 Task: Find the shortest route from Kansas City to Harry S Truman National Historic Site.
Action: Mouse moved to (199, 66)
Screenshot: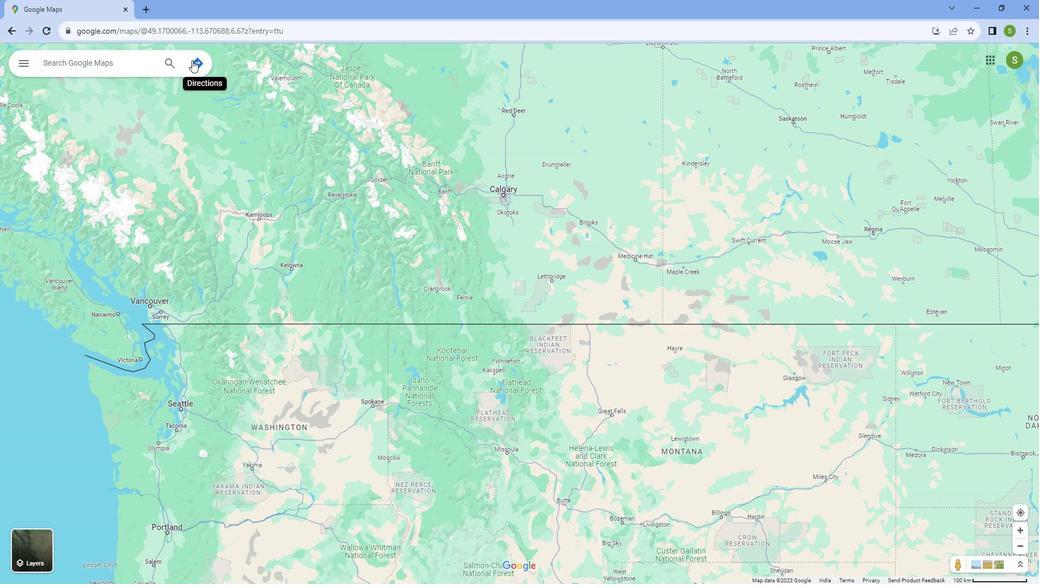 
Action: Mouse pressed left at (199, 66)
Screenshot: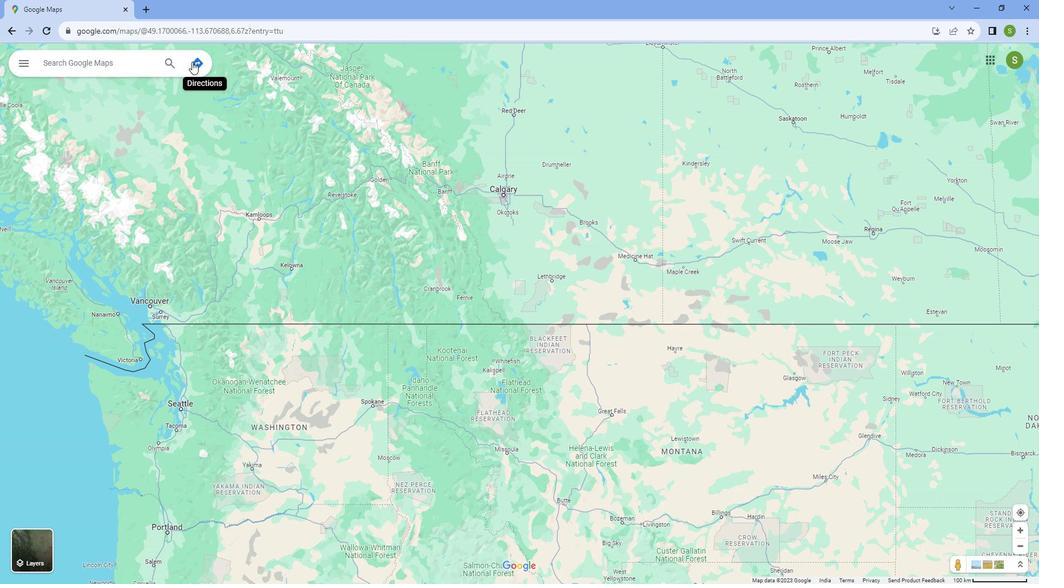 
Action: Mouse moved to (114, 96)
Screenshot: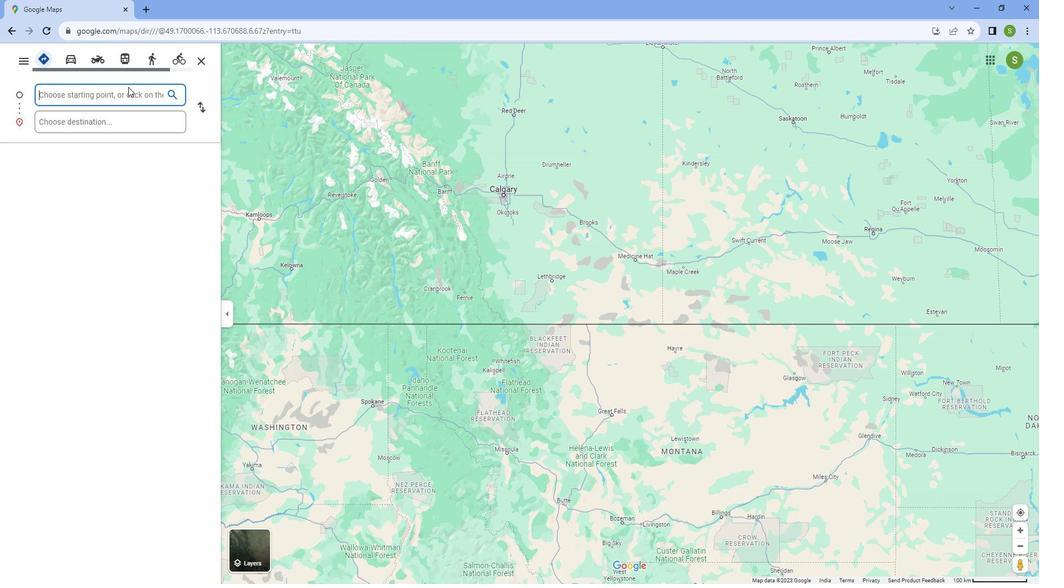 
Action: Key pressed <Key.caps_lock>K<Key.caps_lock>ansas<Key.space><Key.caps_lock>C<Key.caps_lock>ity<Key.space>
Screenshot: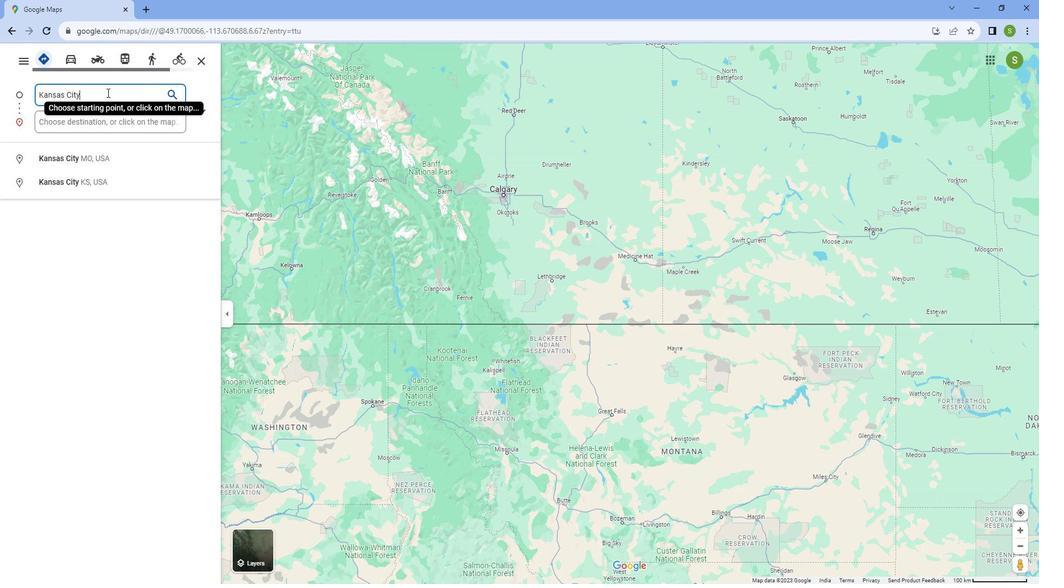 
Action: Mouse moved to (100, 163)
Screenshot: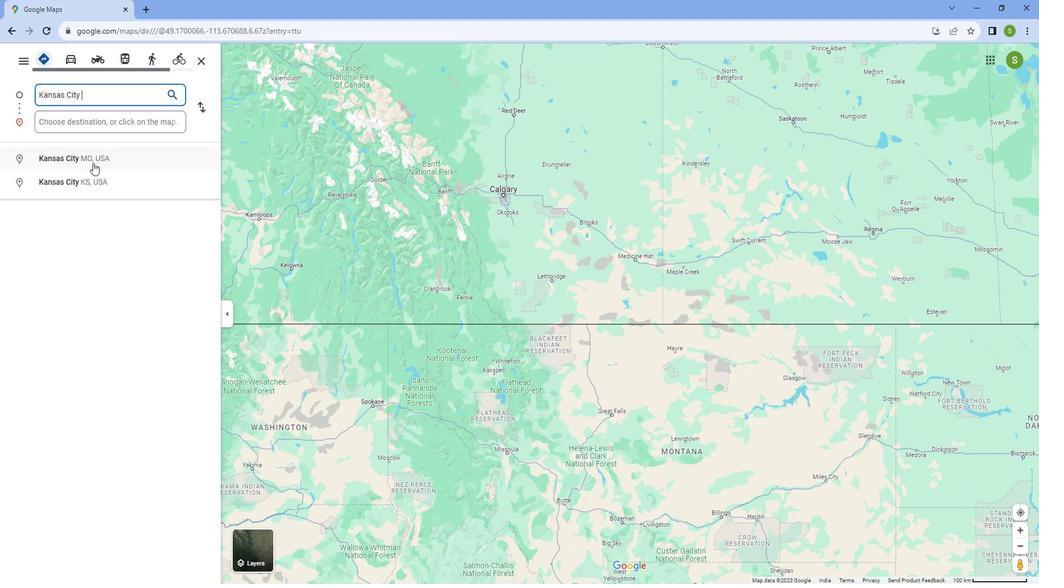 
Action: Mouse pressed left at (100, 163)
Screenshot: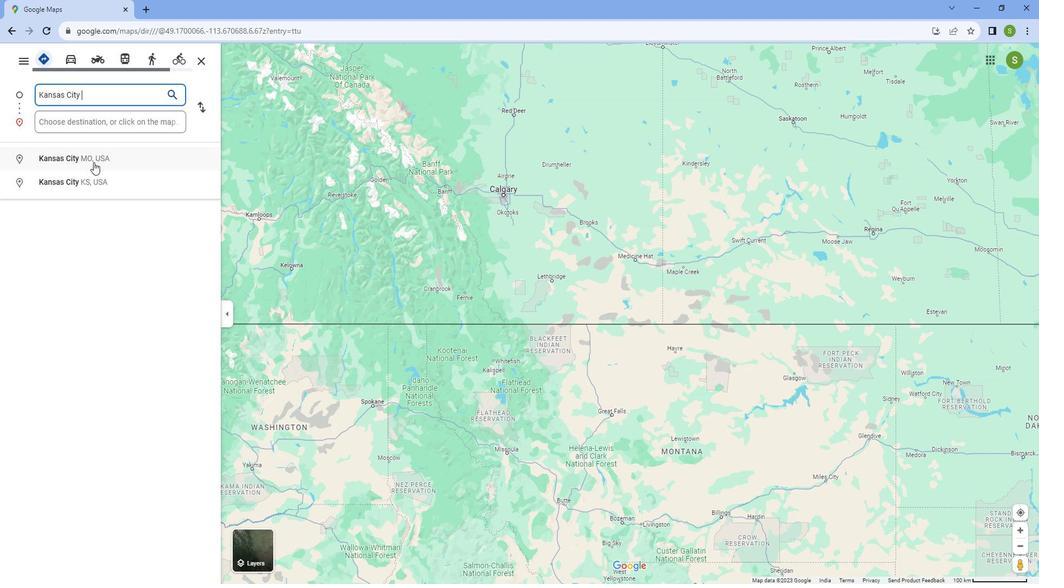 
Action: Mouse moved to (87, 123)
Screenshot: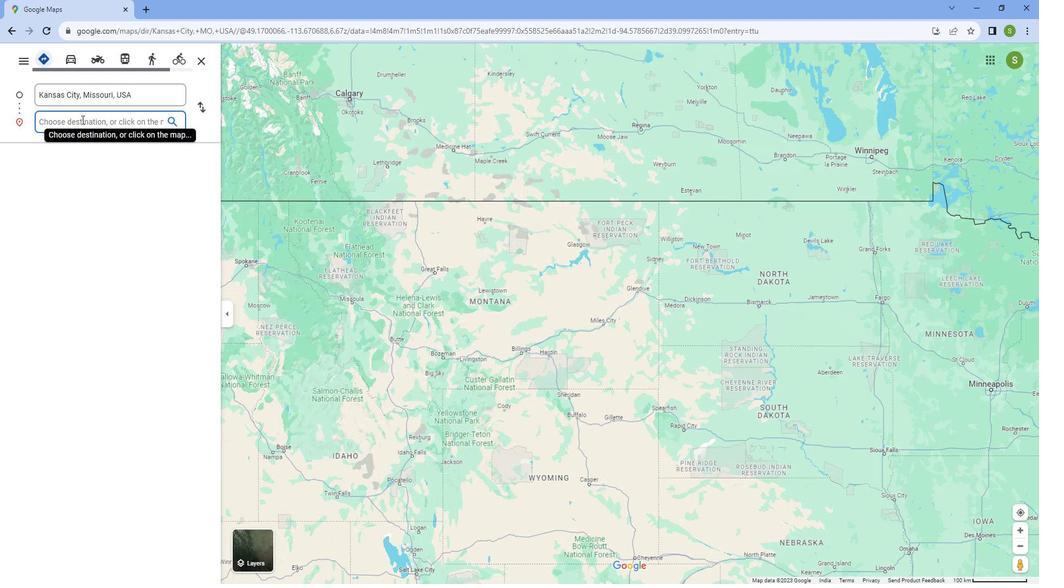 
Action: Mouse pressed left at (87, 123)
Screenshot: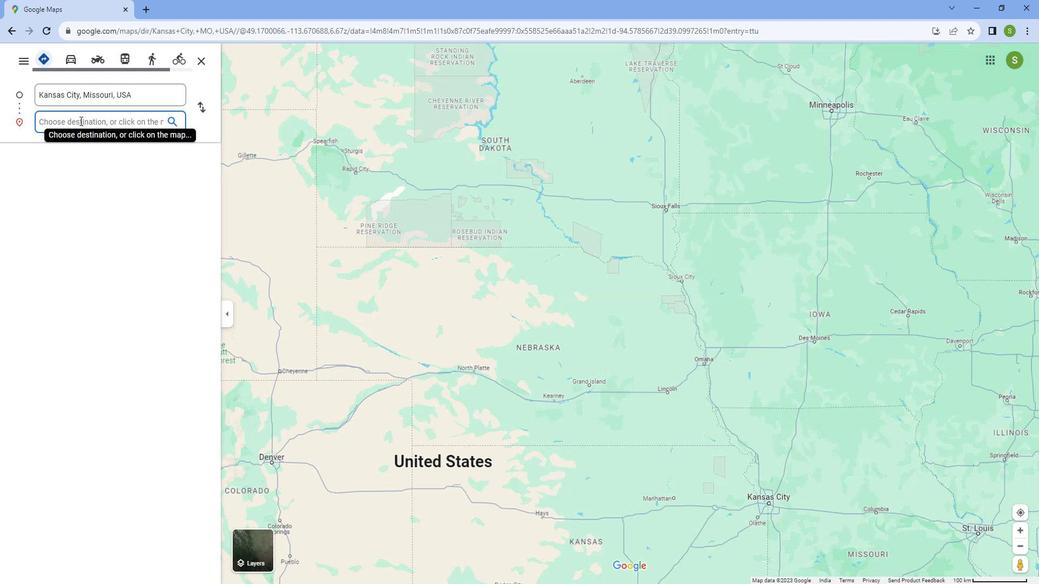 
Action: Key pressed <Key.caps_lock>H<Key.caps_lock>arry<Key.space><Key.caps_lock>S<Key.space><Key.caps_lock>t<Key.caps_lock>RUMAN<Key.space><Key.caps_lock>n<Key.caps_lock>ATIONAL<Key.space><Key.space><Key.caps_lock>h<Key.caps_lock>ISTORIC<Key.space><Key.caps_lock>s<Key.caps_lock>ITE
Screenshot: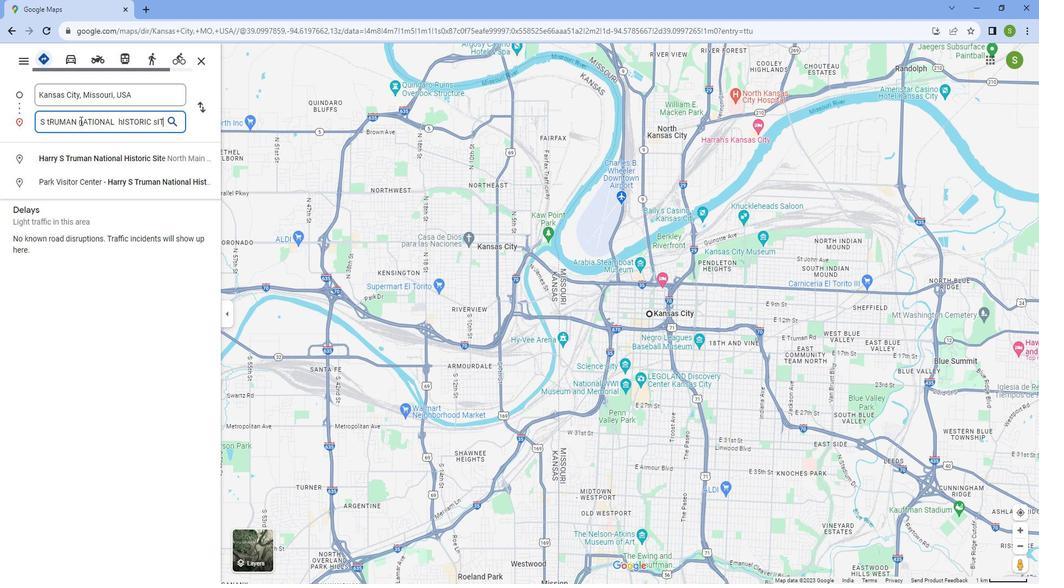 
Action: Mouse moved to (92, 163)
Screenshot: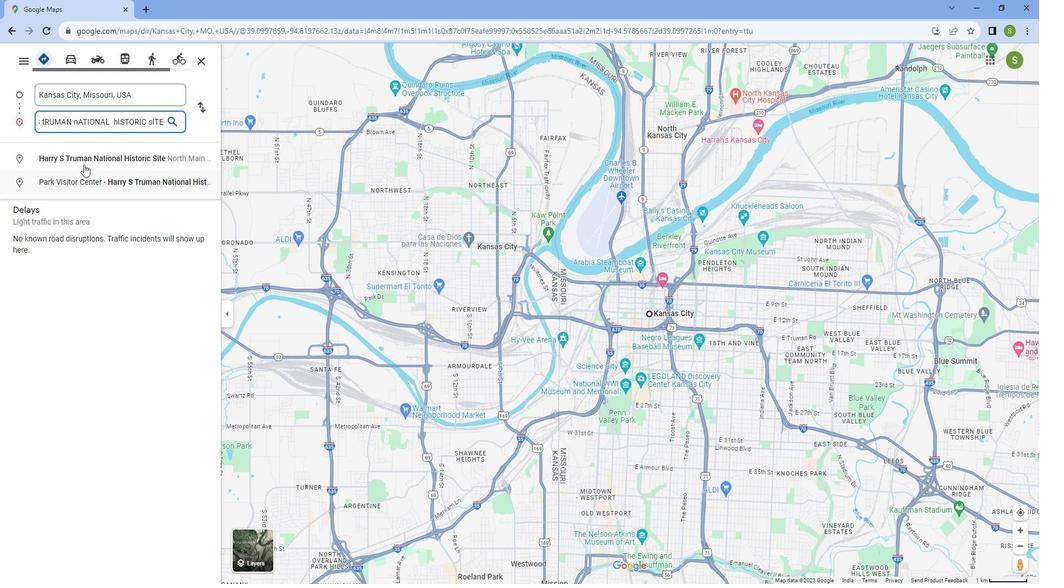 
Action: Mouse pressed left at (92, 163)
Screenshot: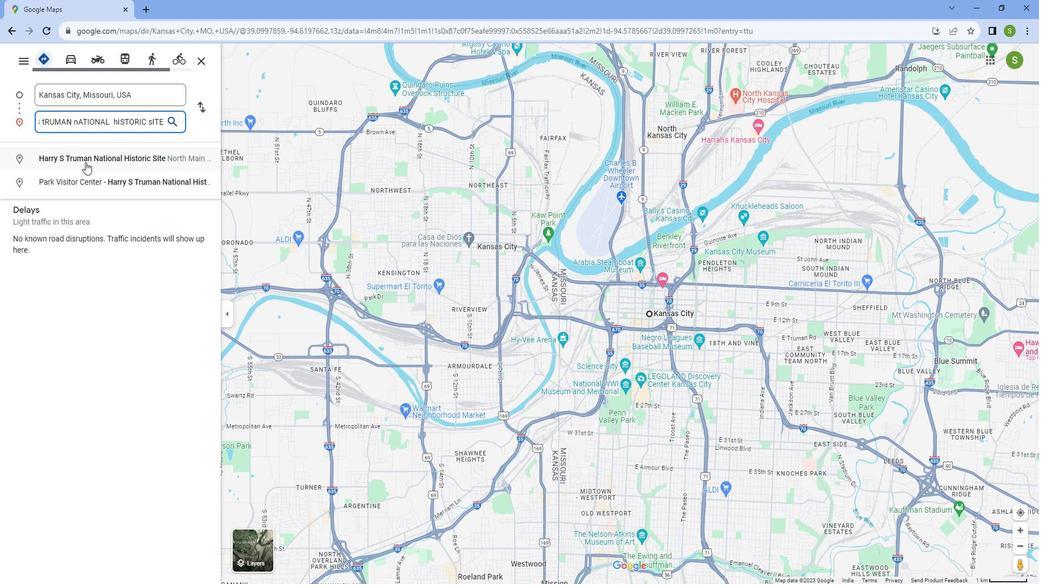 
Action: Mouse moved to (888, 194)
Screenshot: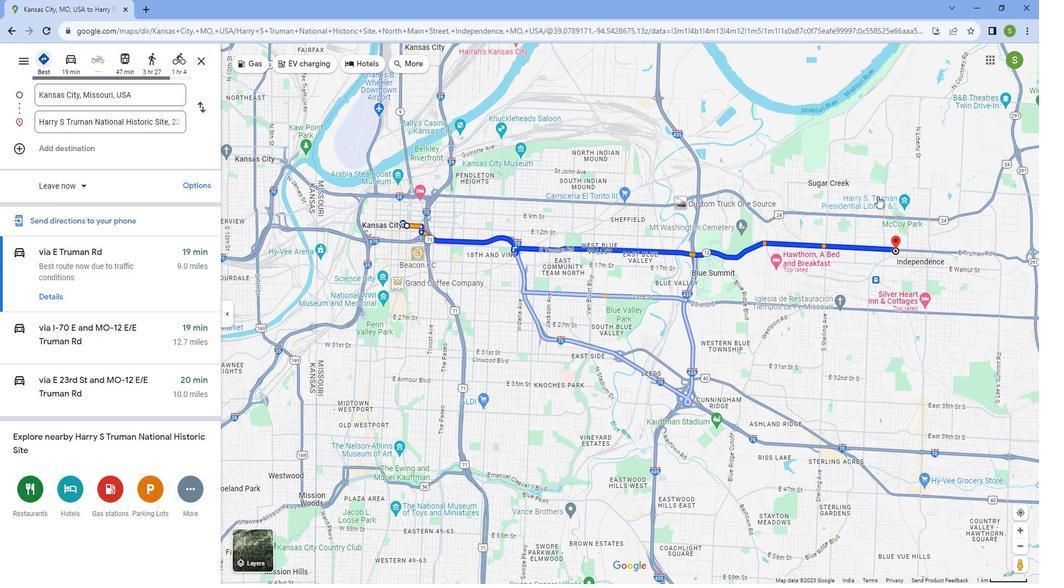 
Action: Mouse scrolled (888, 194) with delta (0, 0)
Screenshot: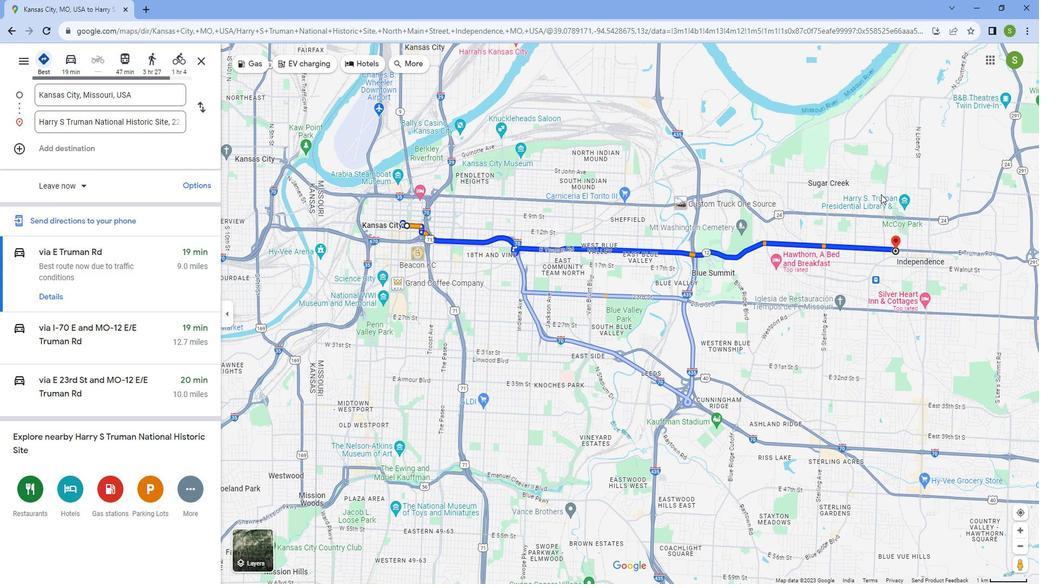 
Action: Mouse scrolled (888, 194) with delta (0, 0)
Screenshot: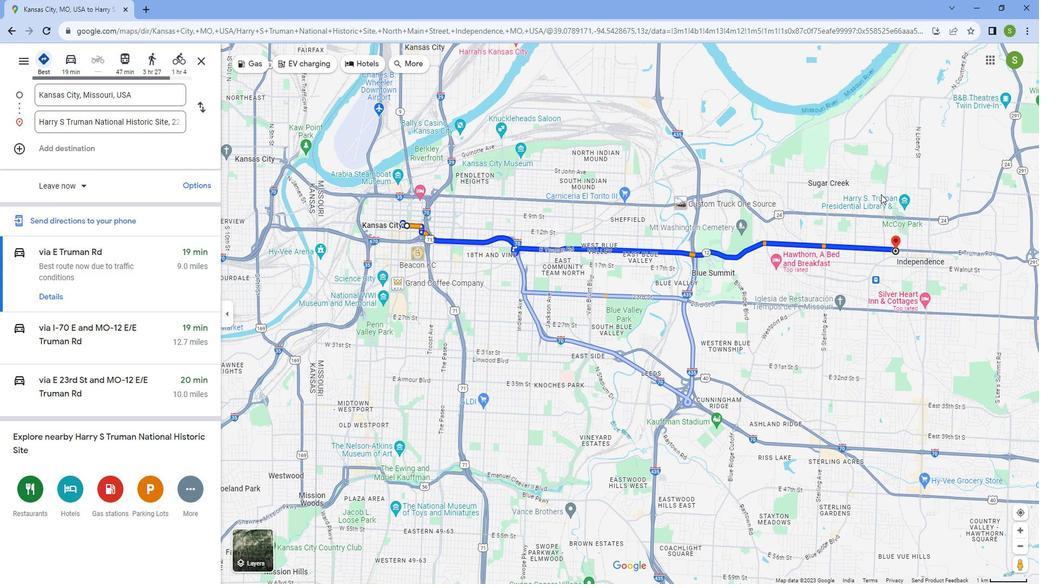 
Action: Mouse scrolled (888, 194) with delta (0, 0)
Screenshot: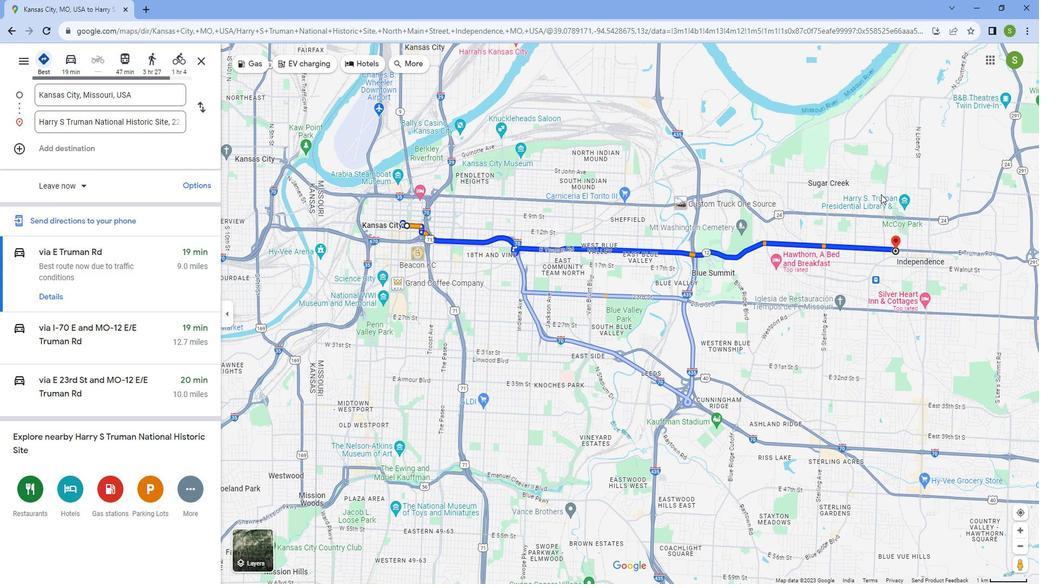 
Action: Mouse scrolled (888, 194) with delta (0, 0)
Screenshot: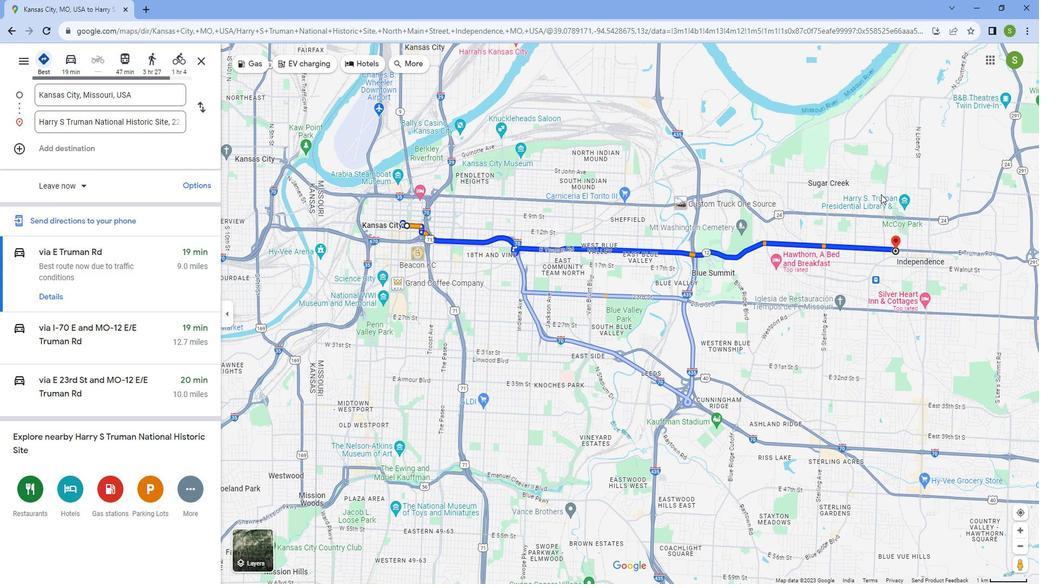 
Action: Mouse scrolled (888, 194) with delta (0, 0)
Screenshot: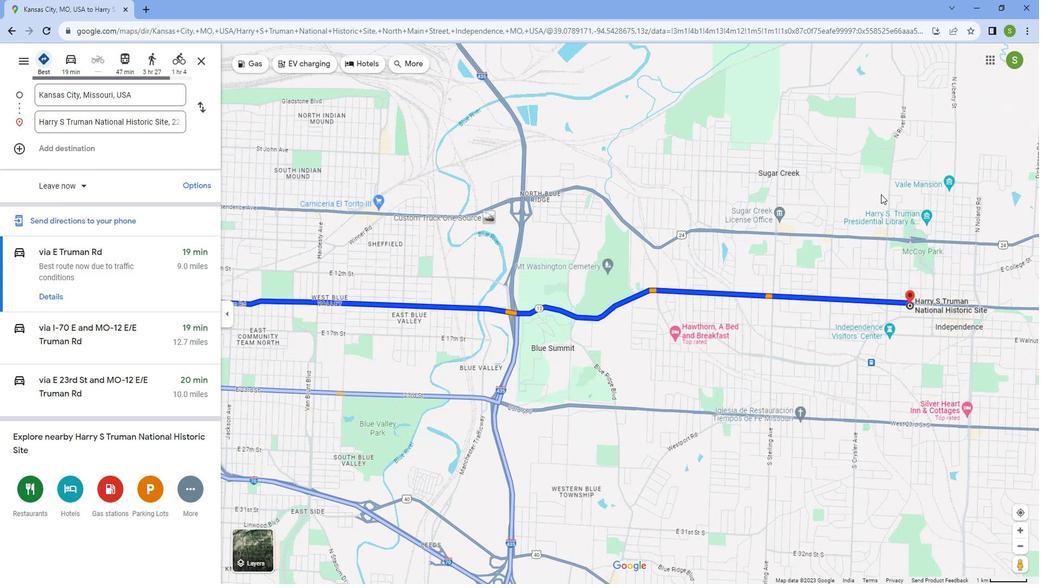 
Action: Mouse scrolled (888, 194) with delta (0, 0)
Screenshot: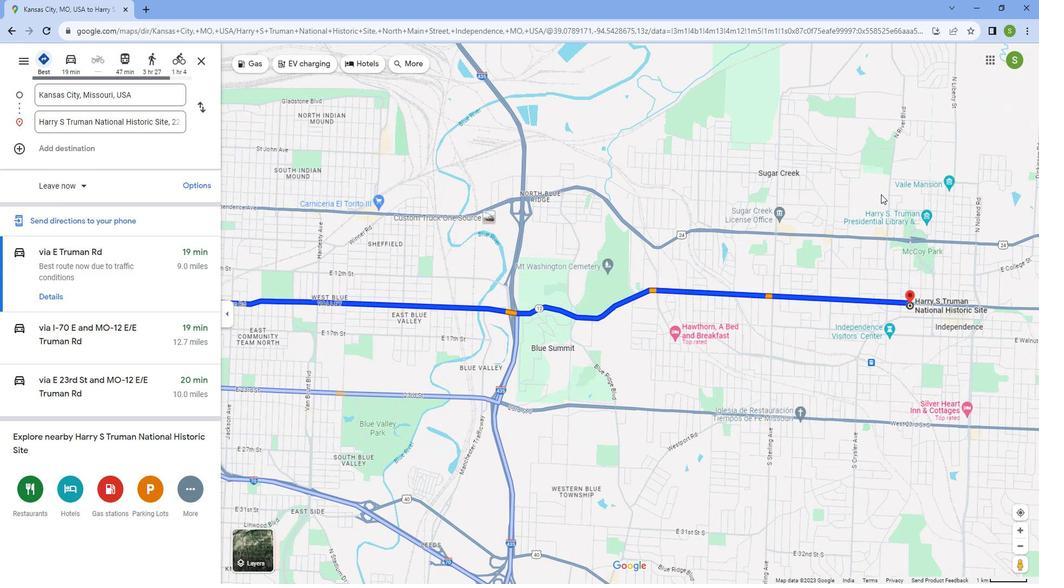 
Action: Mouse scrolled (888, 194) with delta (0, 0)
Screenshot: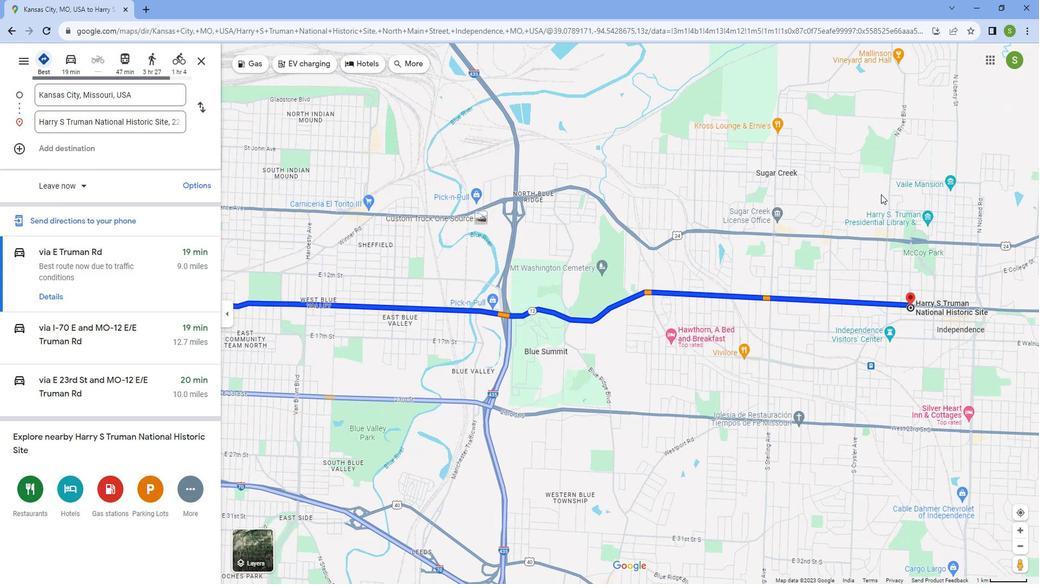 
Action: Mouse scrolled (888, 194) with delta (0, 0)
Screenshot: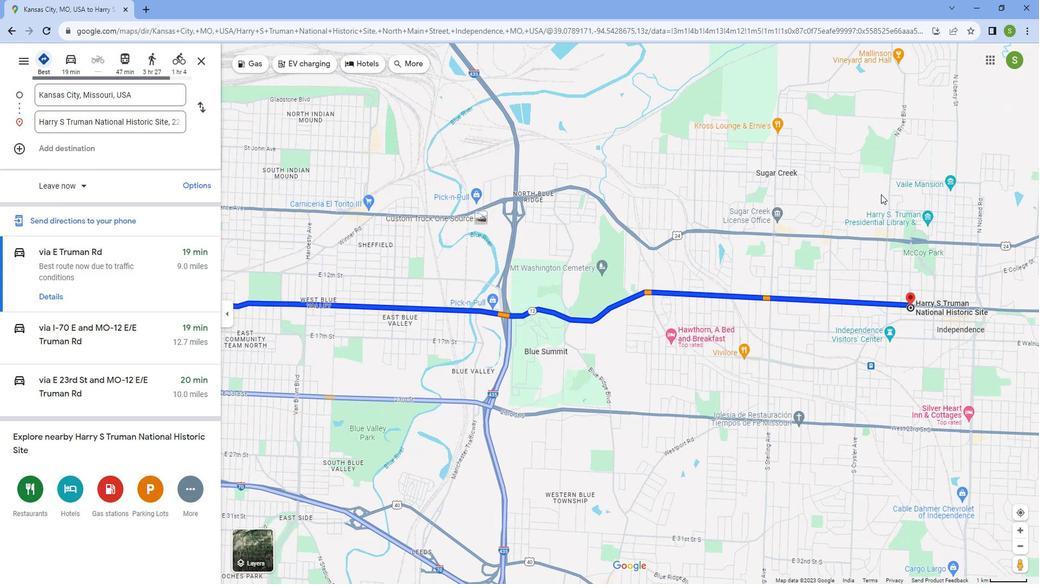 
Action: Mouse scrolled (888, 194) with delta (0, 0)
Screenshot: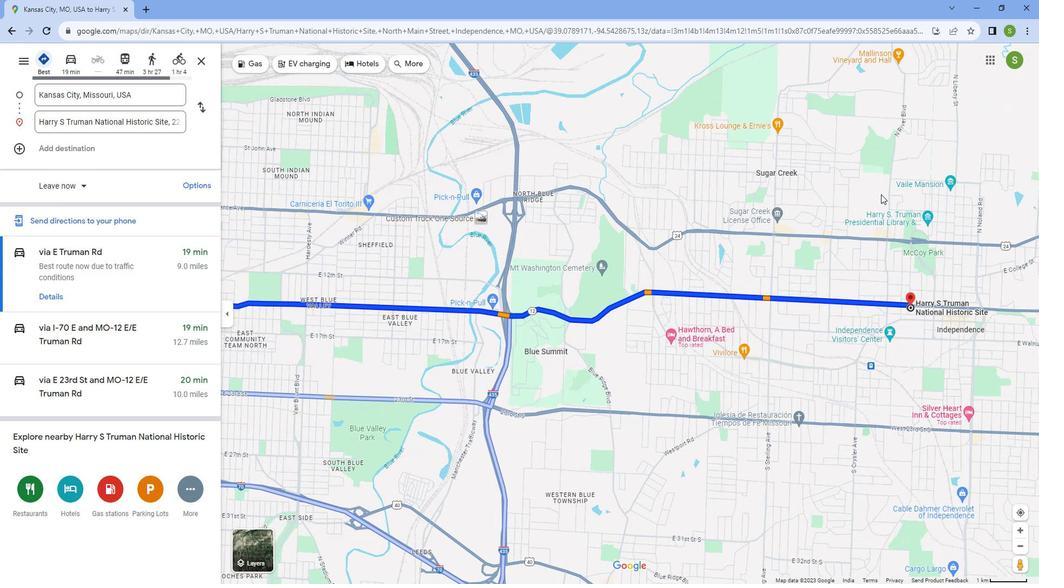 
Action: Mouse scrolled (888, 193) with delta (0, 0)
Screenshot: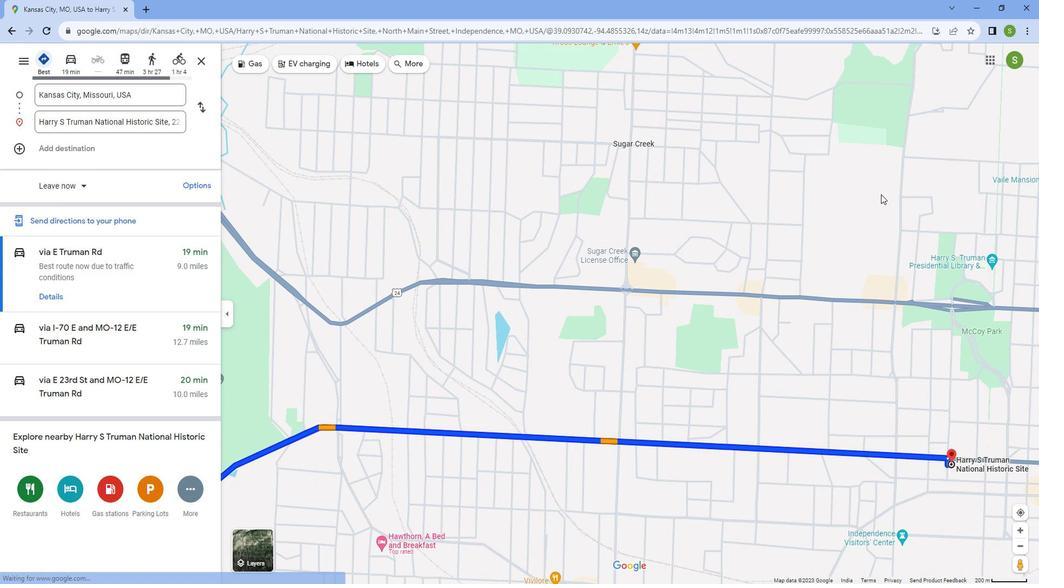 
Action: Mouse scrolled (888, 193) with delta (0, 0)
Screenshot: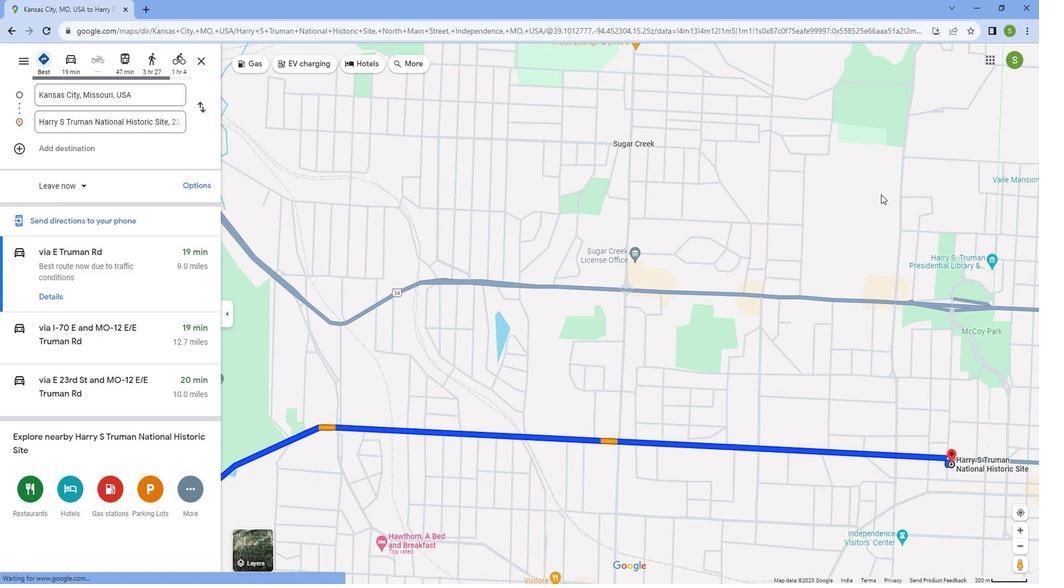 
Action: Mouse scrolled (888, 193) with delta (0, -1)
Screenshot: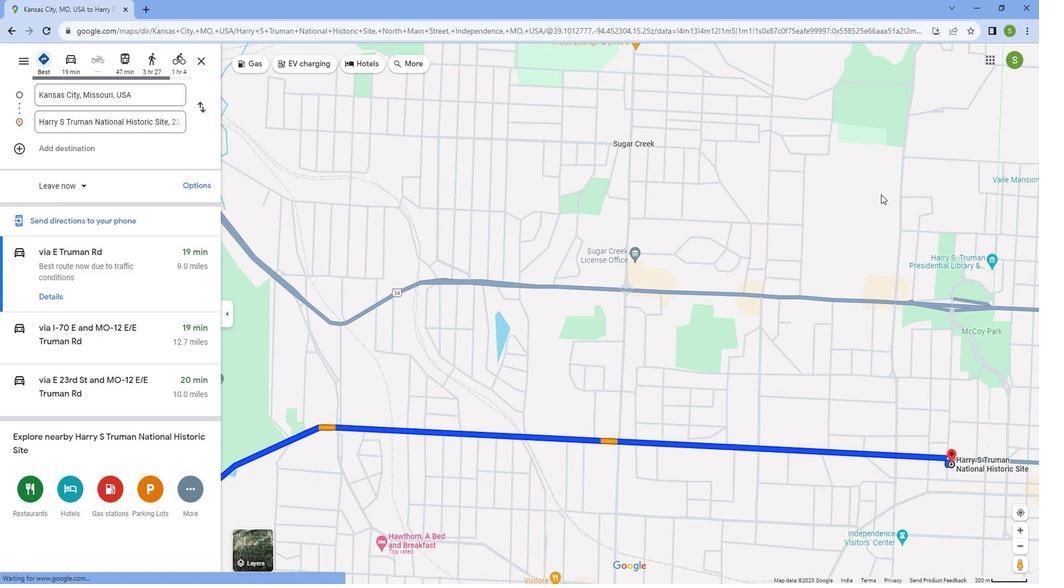 
Action: Mouse scrolled (888, 193) with delta (0, 0)
Screenshot: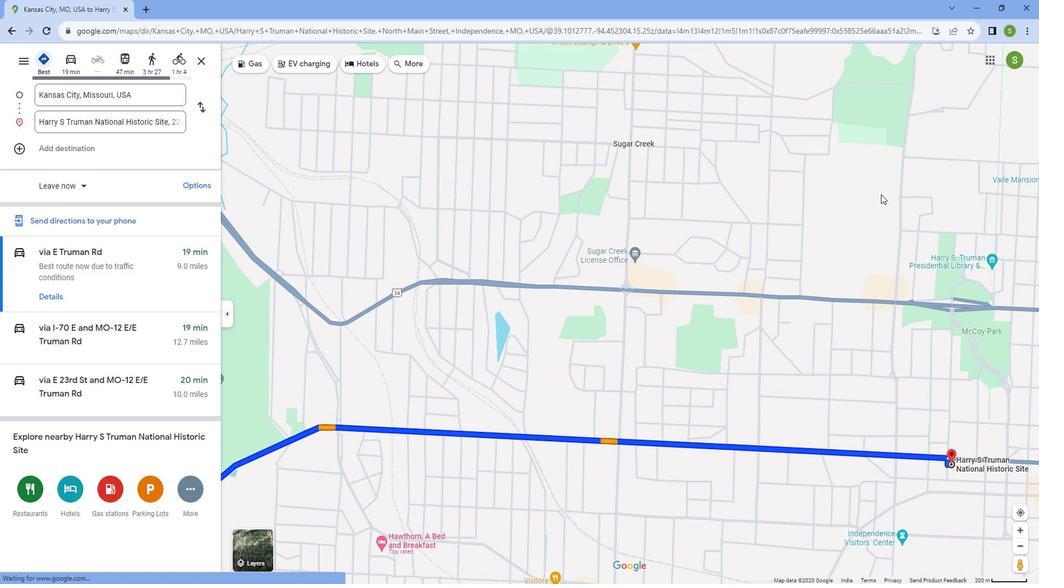 
Action: Mouse scrolled (888, 193) with delta (0, 0)
Screenshot: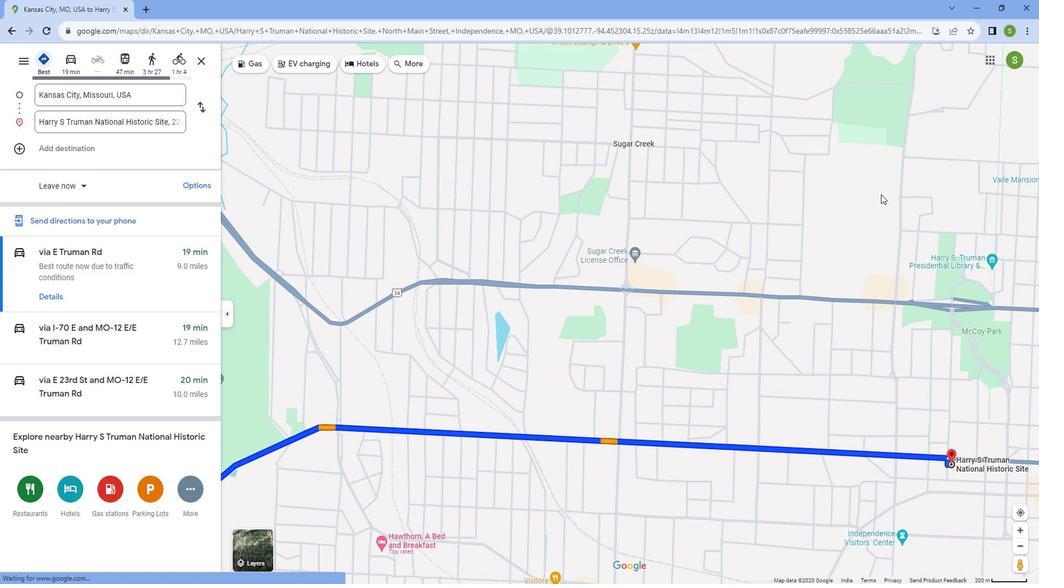 
Action: Mouse scrolled (888, 193) with delta (0, 0)
Screenshot: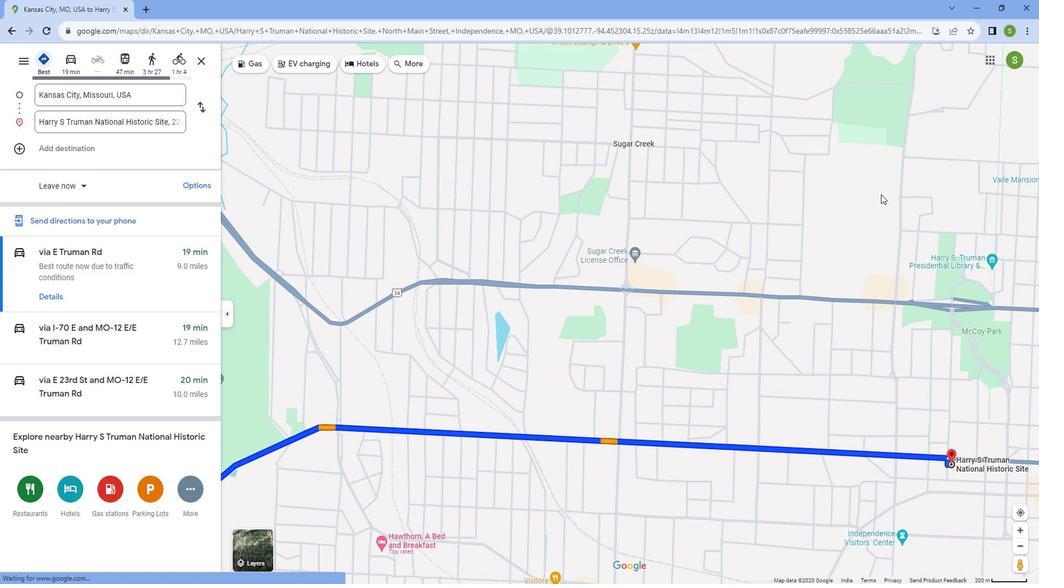 
Action: Mouse scrolled (888, 193) with delta (0, 0)
Screenshot: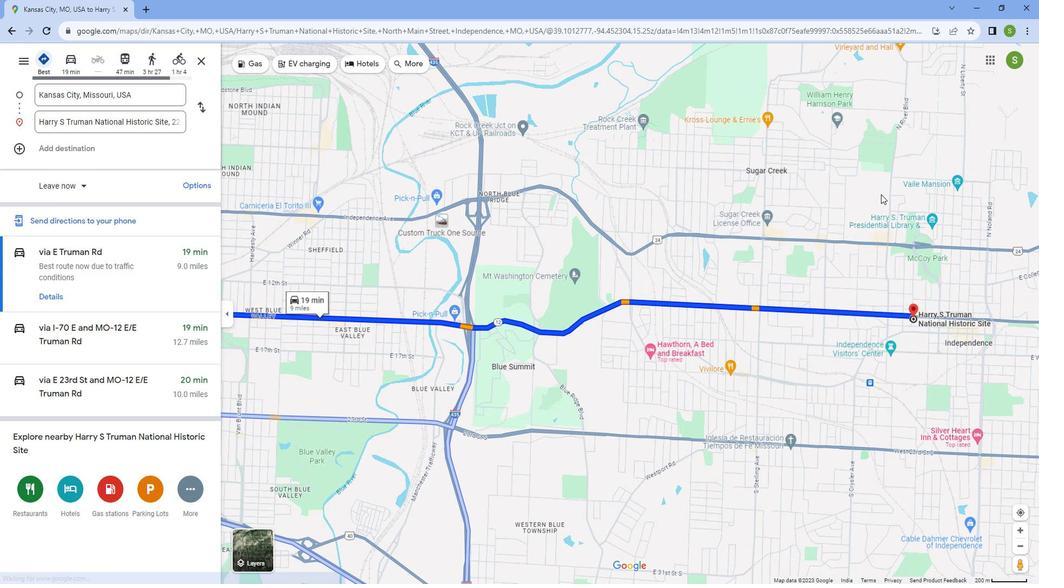
Action: Mouse scrolled (888, 193) with delta (0, 0)
Screenshot: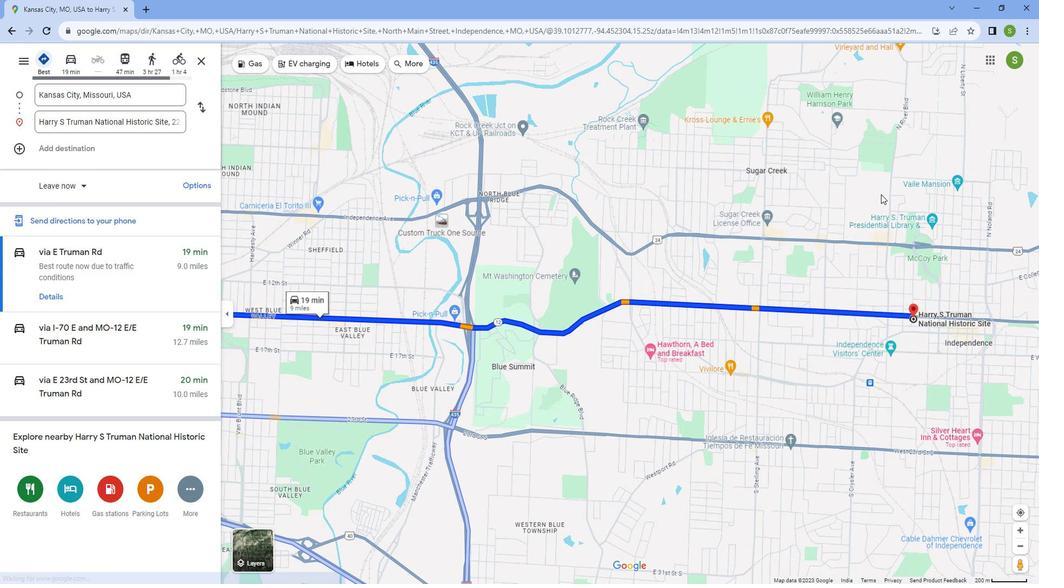 
Action: Mouse scrolled (888, 193) with delta (0, 0)
Screenshot: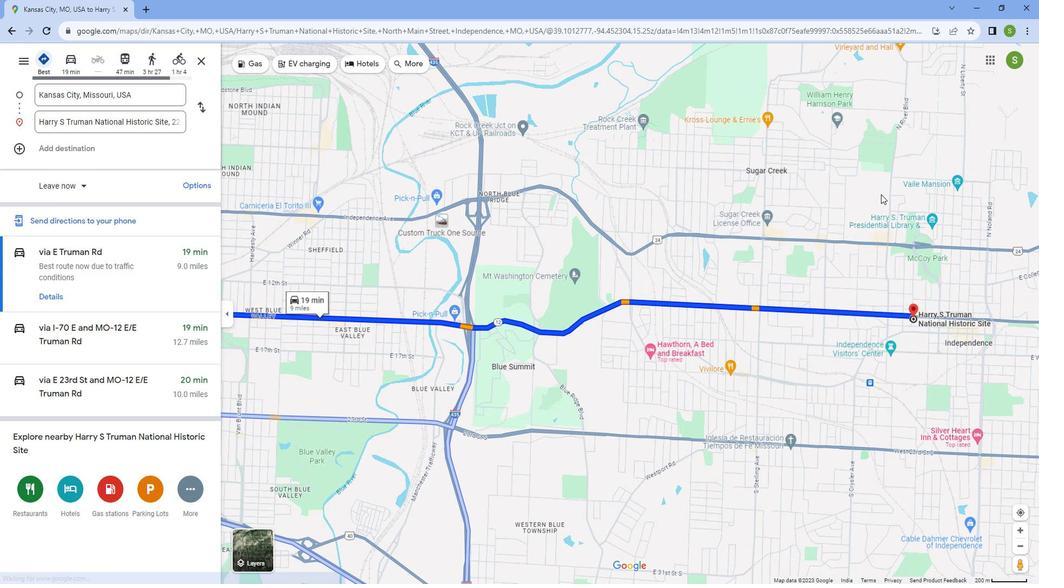 
Action: Mouse scrolled (888, 193) with delta (0, 0)
Screenshot: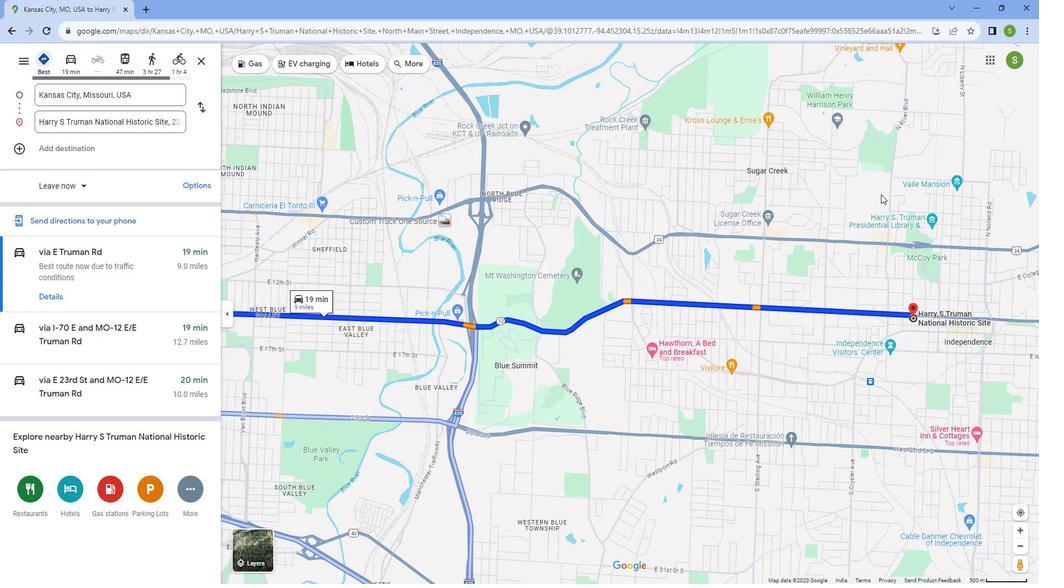 
Action: Mouse scrolled (888, 193) with delta (0, 0)
Screenshot: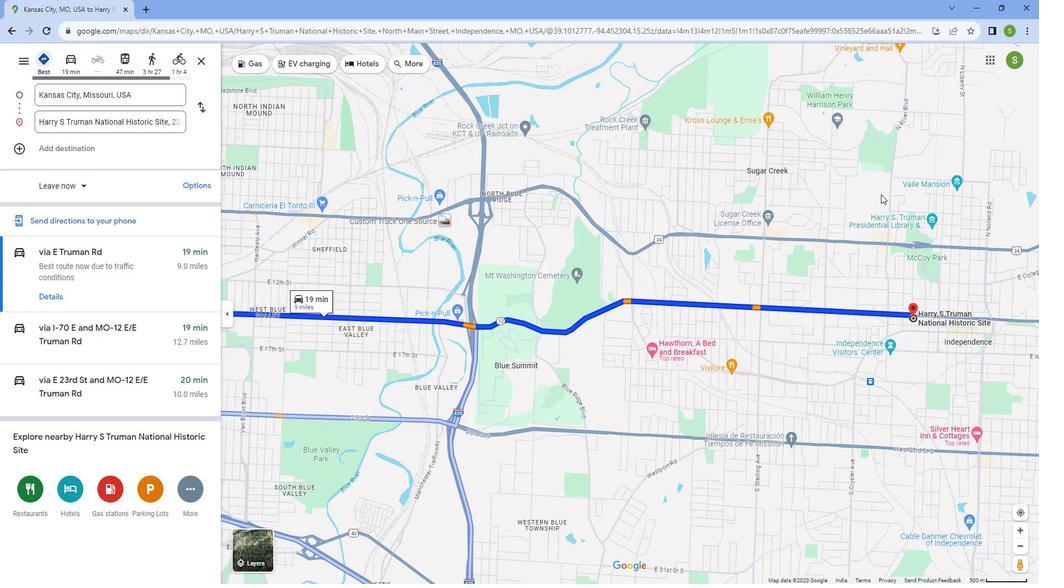 
Action: Mouse scrolled (888, 193) with delta (0, 0)
Screenshot: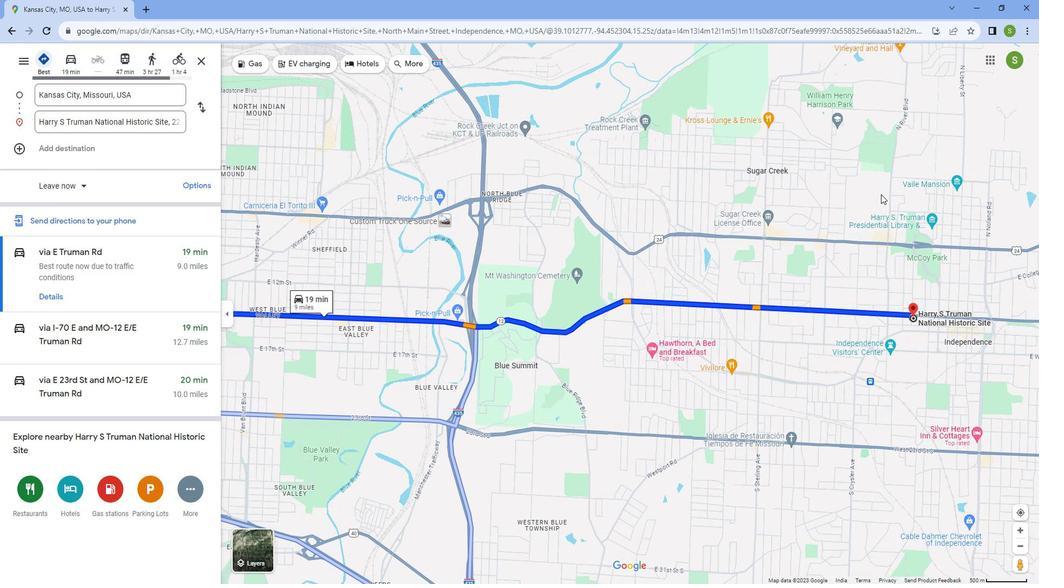 
Action: Mouse moved to (522, 194)
Screenshot: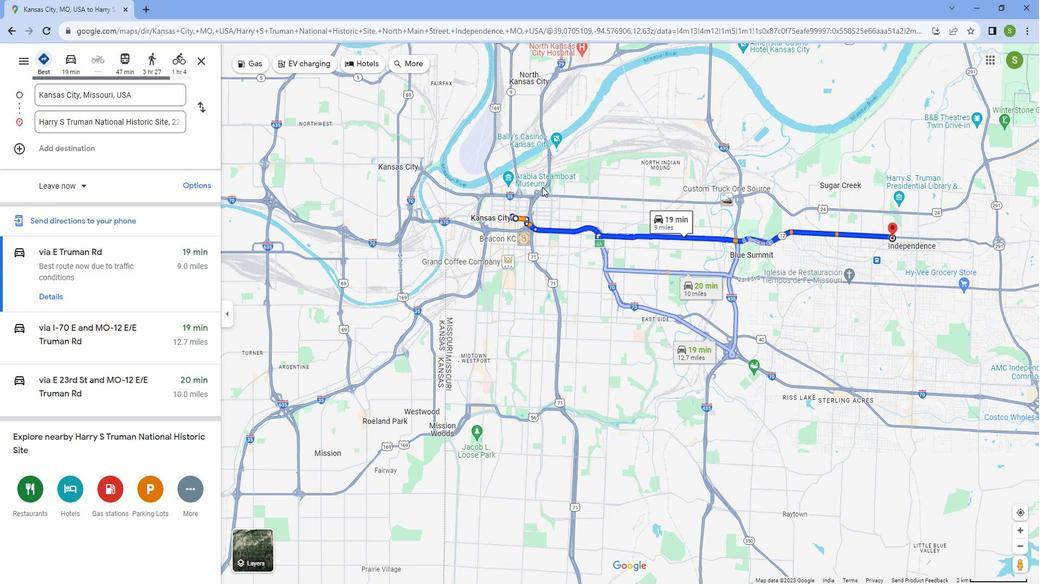 
Action: Mouse scrolled (522, 194) with delta (0, 0)
Screenshot: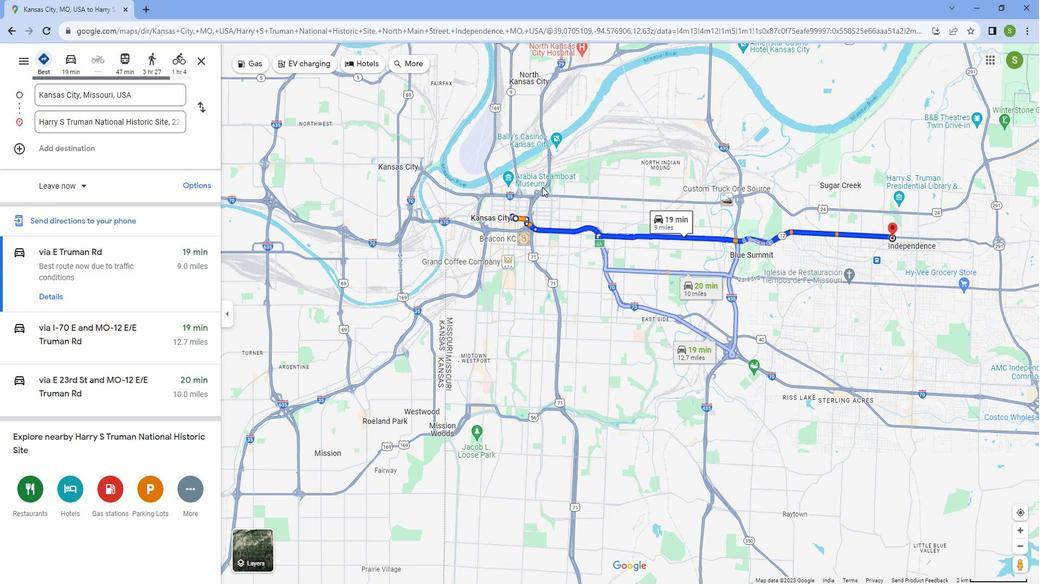 
Action: Mouse moved to (519, 195)
Screenshot: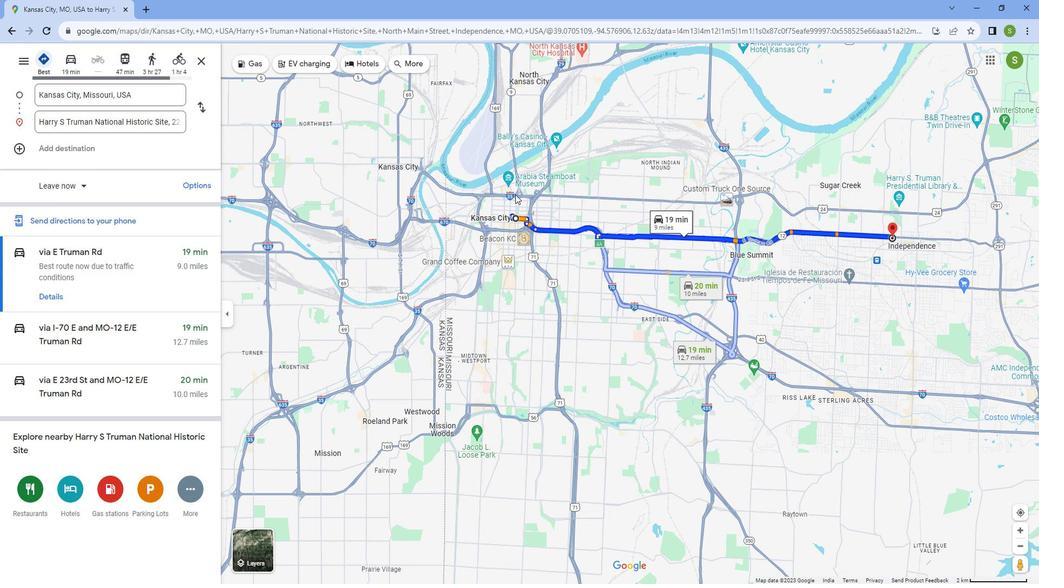 
Action: Mouse scrolled (519, 195) with delta (0, 0)
Screenshot: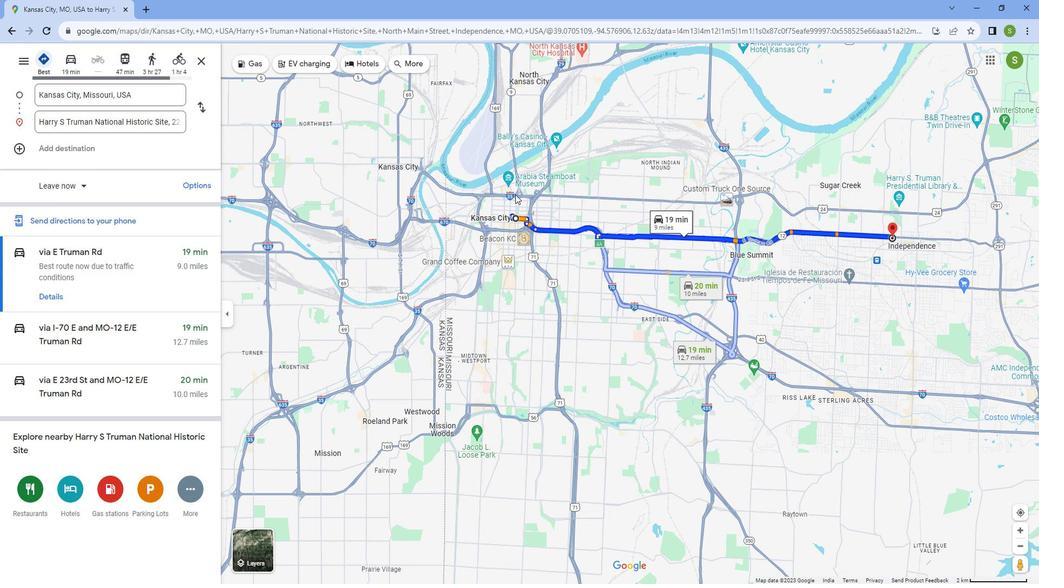 
Action: Mouse scrolled (519, 195) with delta (0, 0)
Screenshot: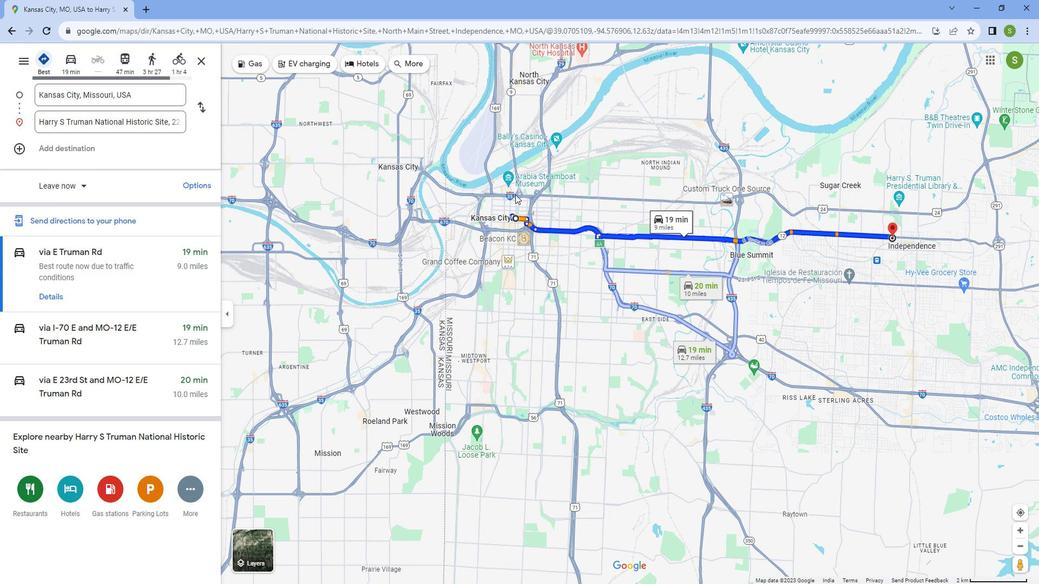 
Action: Mouse scrolled (519, 195) with delta (0, 0)
Screenshot: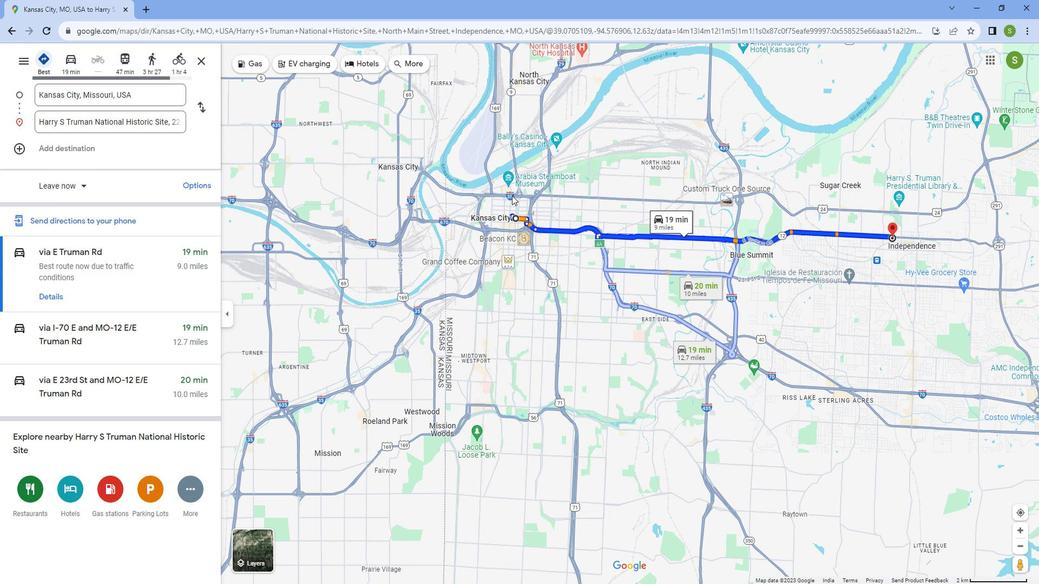 
Action: Mouse moved to (519, 195)
Screenshot: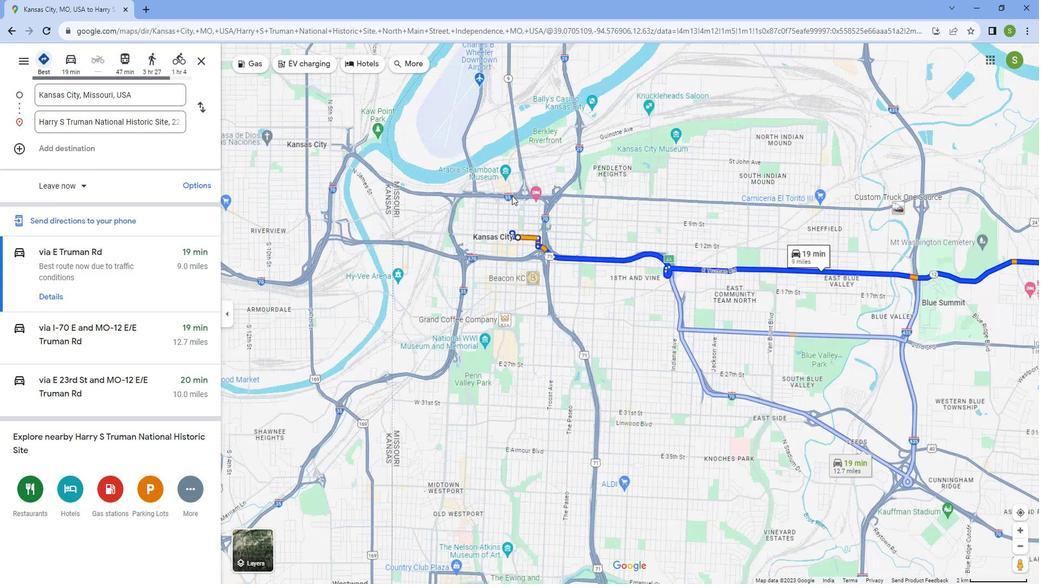 
Action: Mouse scrolled (519, 195) with delta (0, 0)
Screenshot: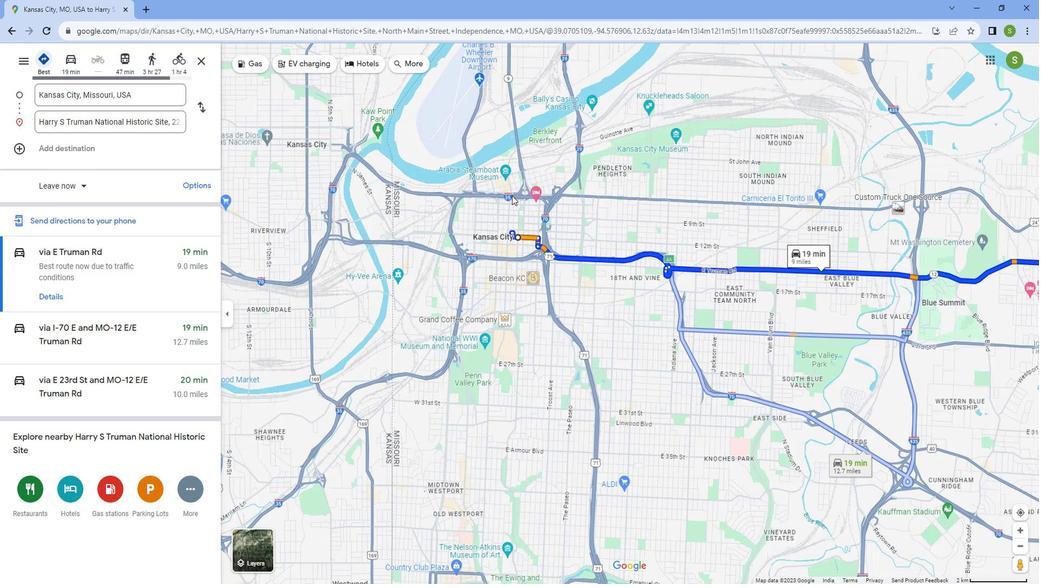 
Action: Mouse scrolled (519, 195) with delta (0, 0)
Screenshot: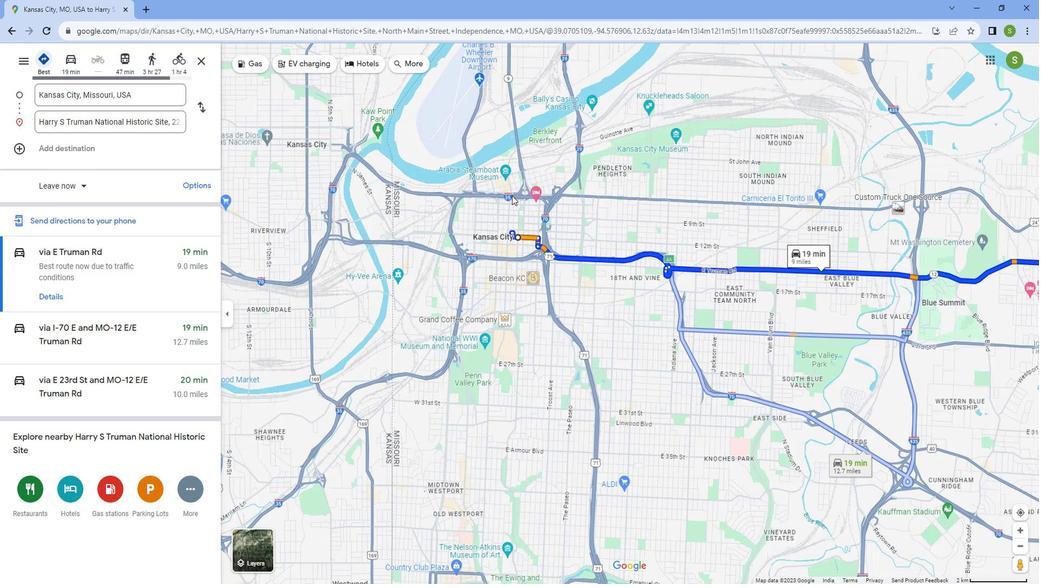 
Action: Mouse scrolled (519, 195) with delta (0, 0)
Screenshot: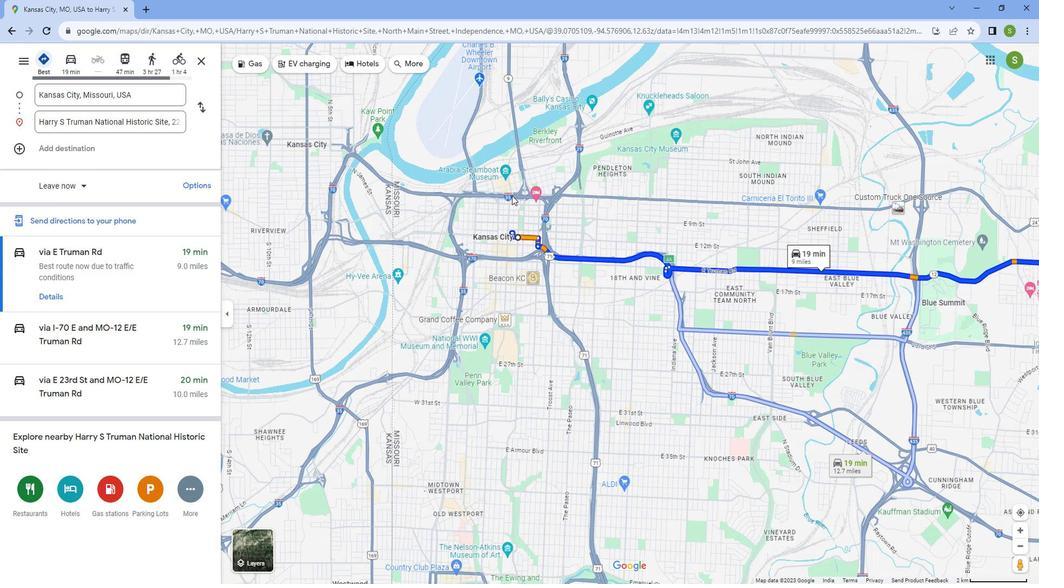 
Action: Mouse scrolled (519, 195) with delta (0, 0)
Screenshot: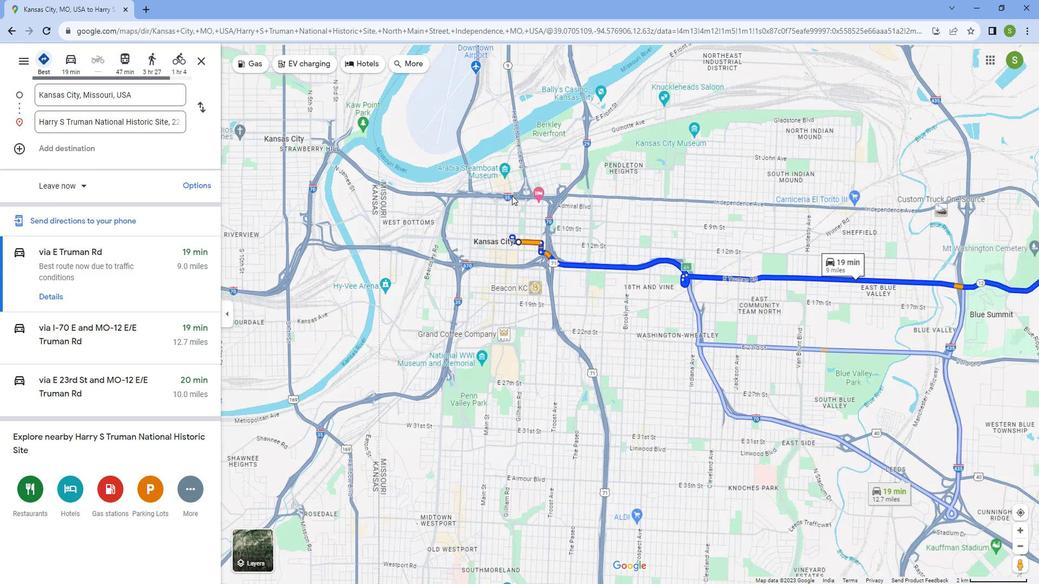 
Action: Mouse moved to (70, 290)
Screenshot: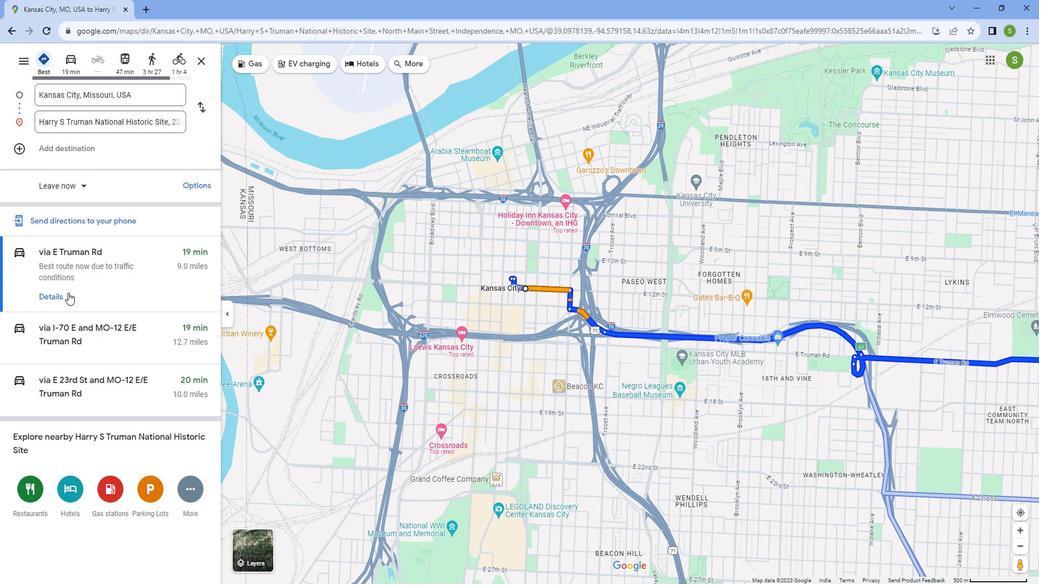 
Action: Mouse pressed left at (70, 290)
Screenshot: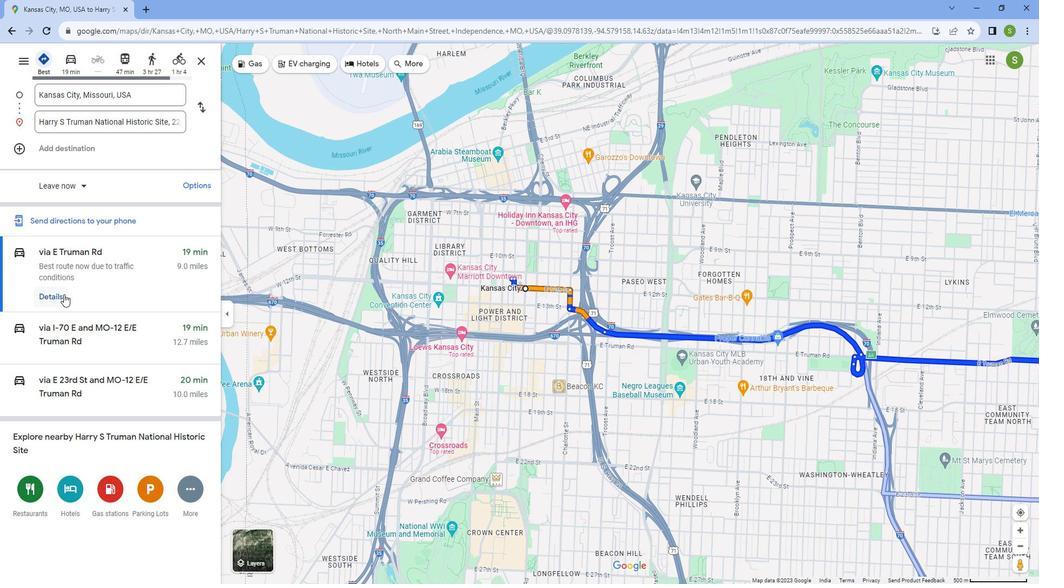 
Action: Mouse moved to (982, 227)
Screenshot: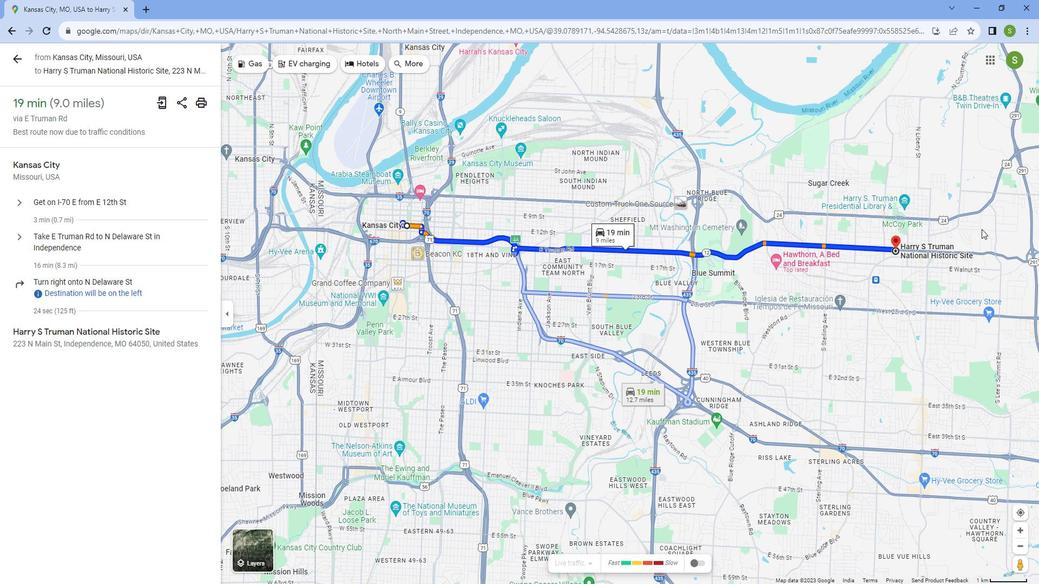 
Action: Mouse scrolled (982, 228) with delta (0, 0)
Screenshot: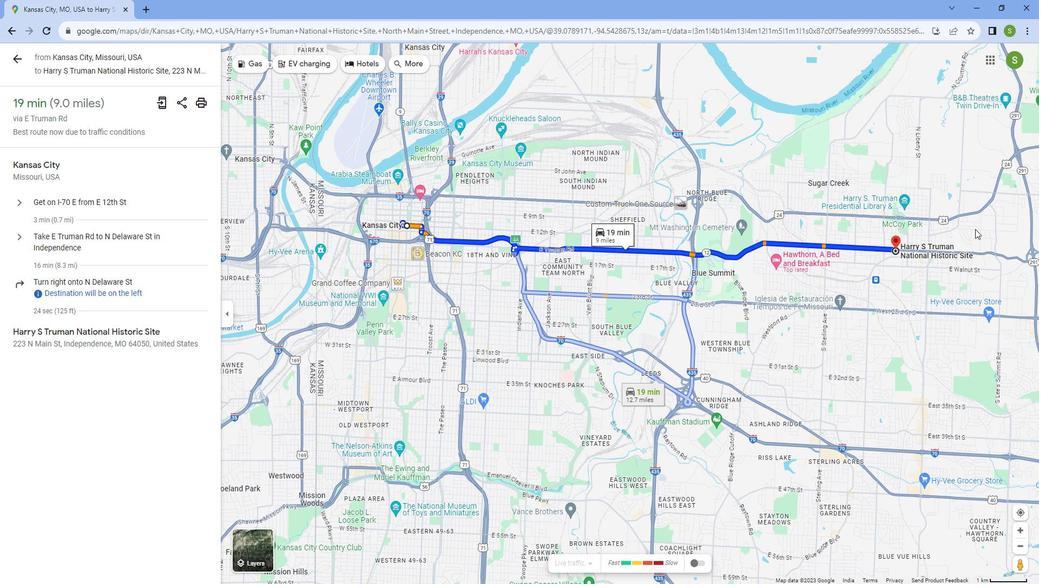 
Action: Mouse scrolled (982, 228) with delta (0, 0)
Screenshot: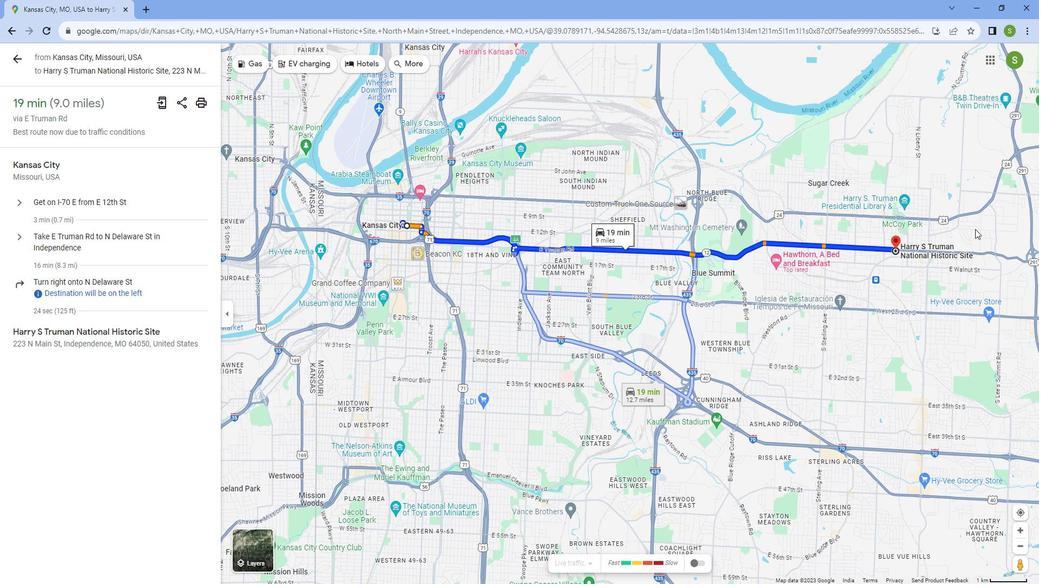 
Action: Mouse scrolled (982, 228) with delta (0, 0)
Screenshot: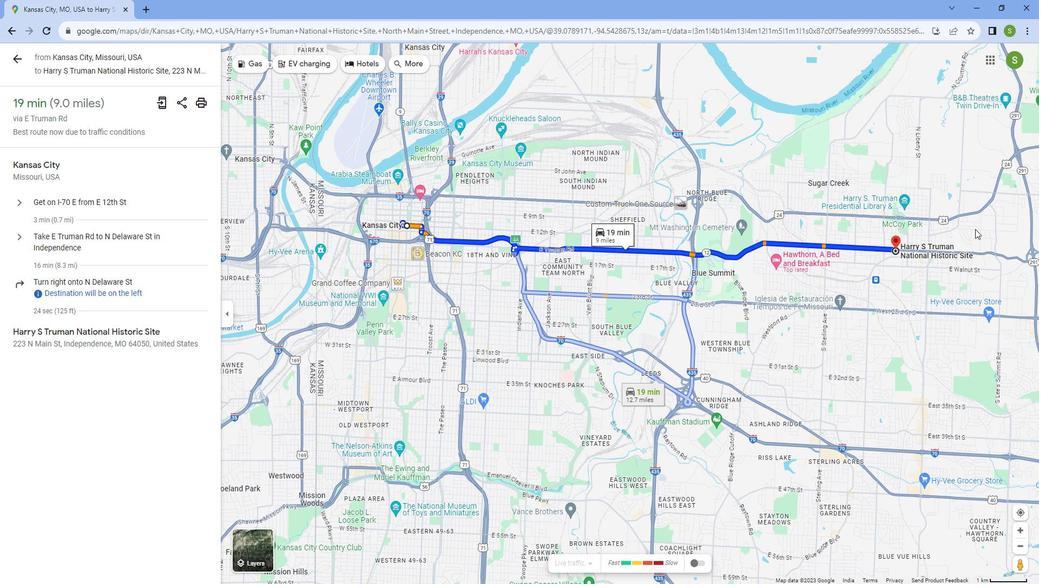 
Action: Mouse moved to (967, 227)
Screenshot: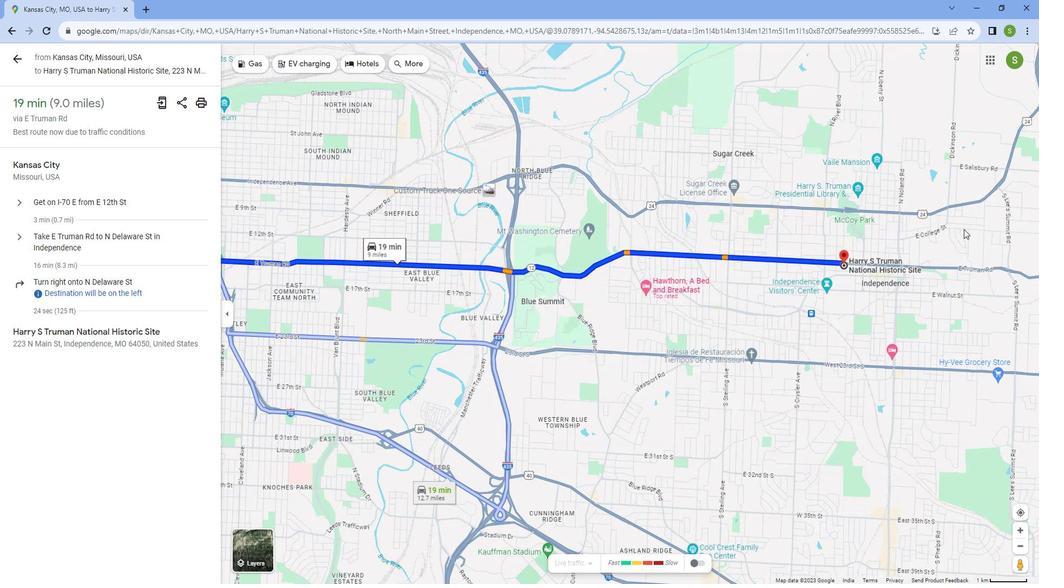 
Action: Mouse scrolled (967, 227) with delta (0, 0)
Screenshot: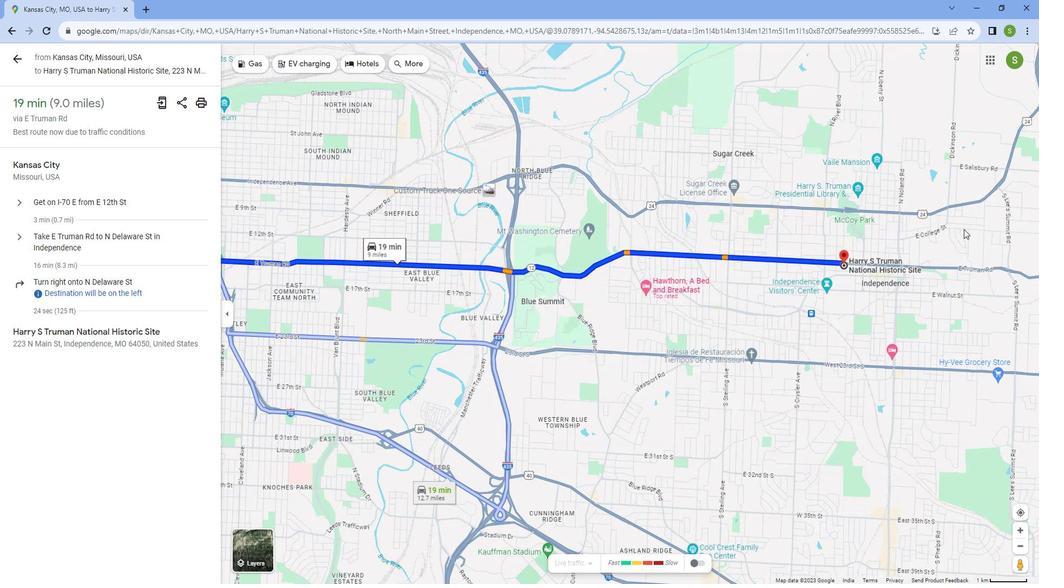 
Action: Mouse scrolled (967, 227) with delta (0, 0)
Screenshot: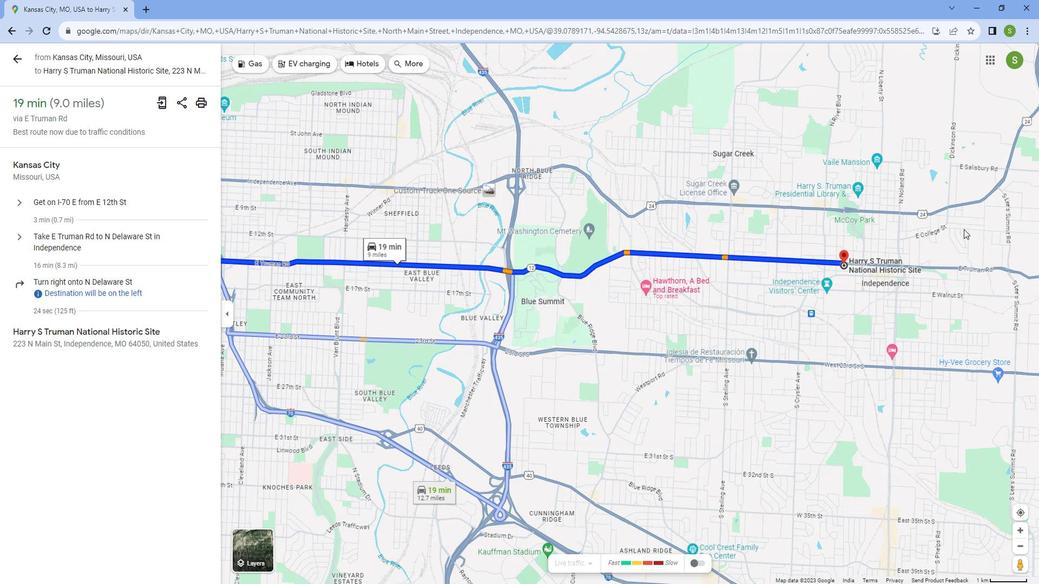 
Action: Mouse scrolled (967, 227) with delta (0, 0)
Screenshot: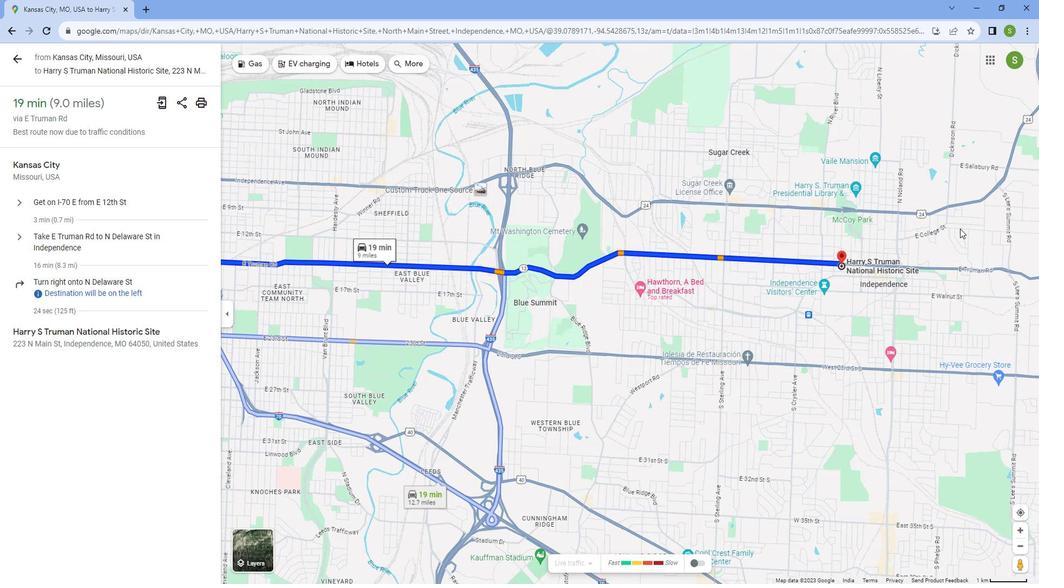 
Action: Mouse scrolled (967, 227) with delta (0, 0)
Screenshot: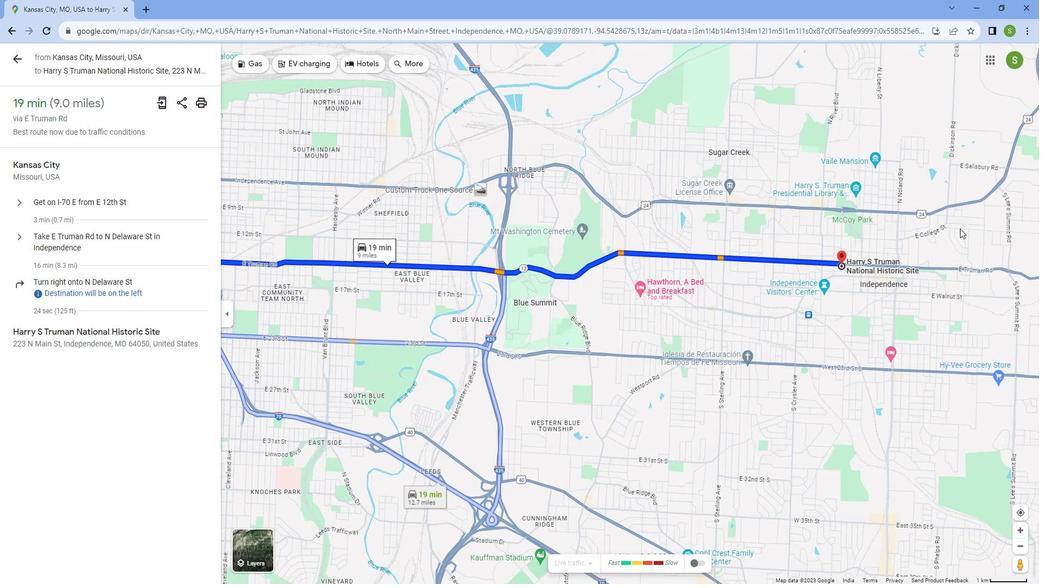 
Action: Mouse moved to (725, 217)
Screenshot: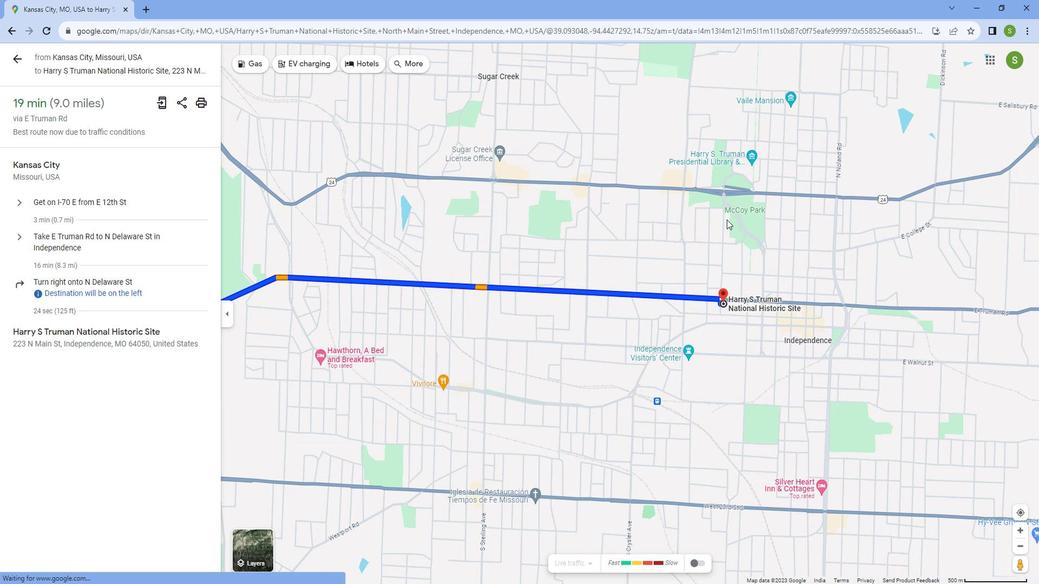 
Action: Mouse scrolled (725, 216) with delta (0, 0)
Screenshot: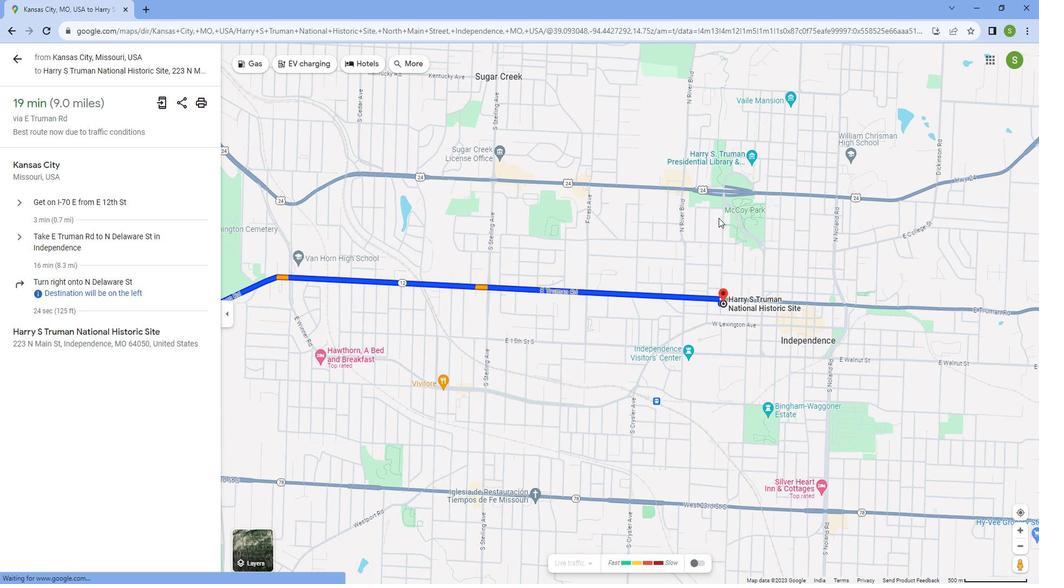 
Action: Mouse moved to (724, 217)
Screenshot: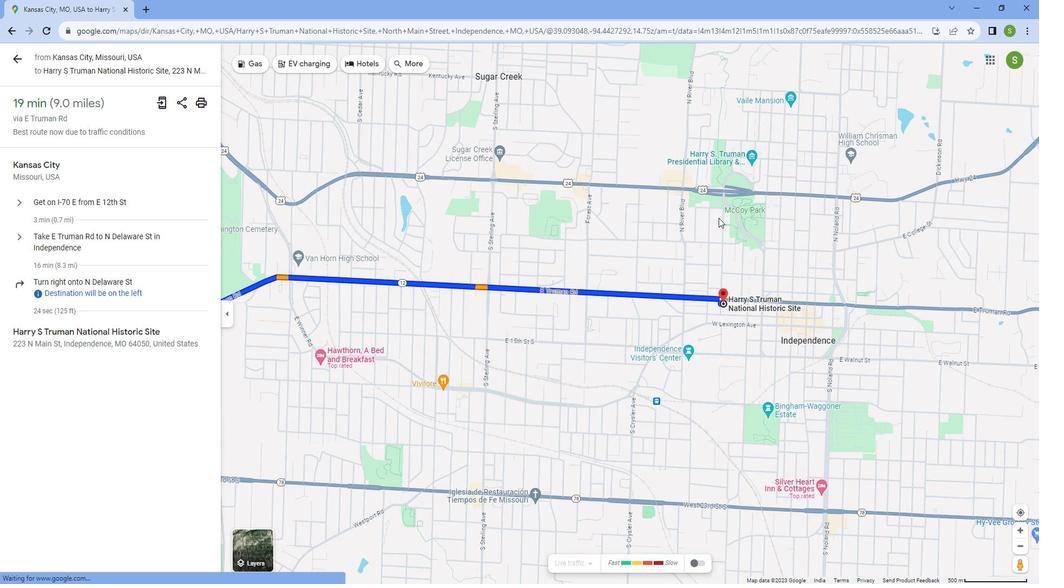 
Action: Mouse scrolled (724, 216) with delta (0, 0)
Screenshot: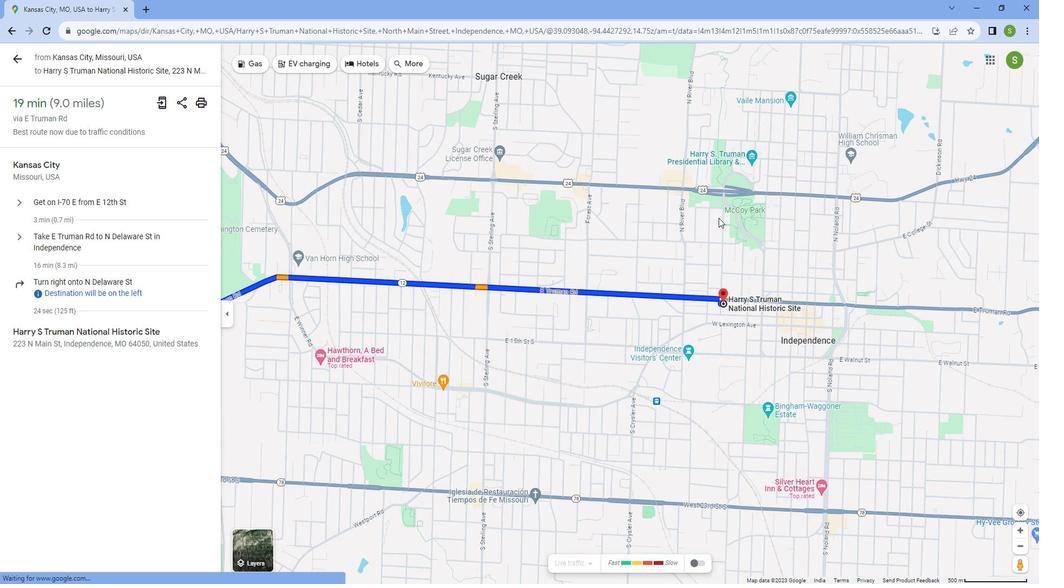 
Action: Mouse scrolled (724, 216) with delta (0, 0)
Screenshot: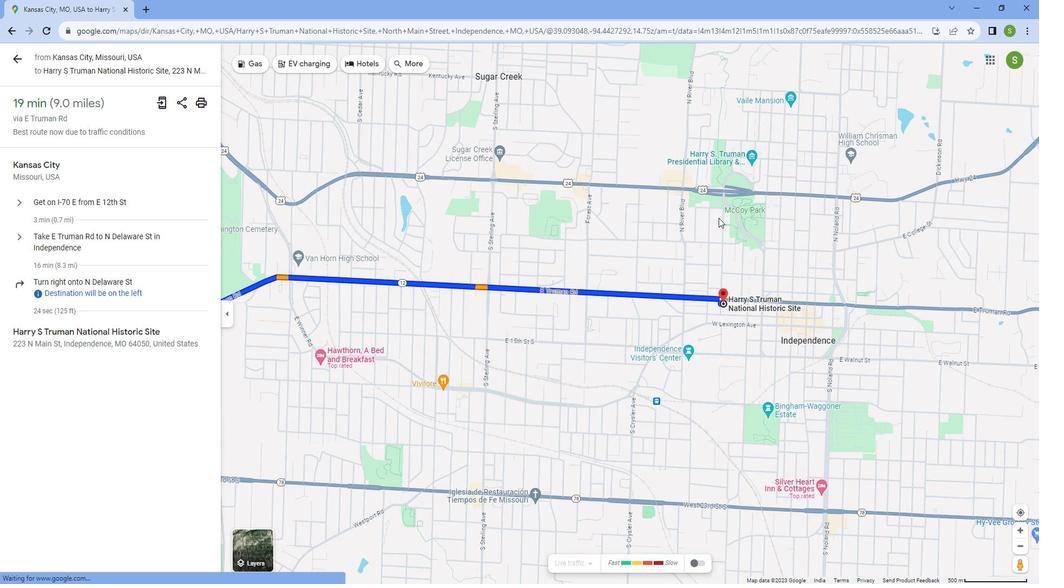 
Action: Mouse scrolled (724, 216) with delta (0, 0)
Screenshot: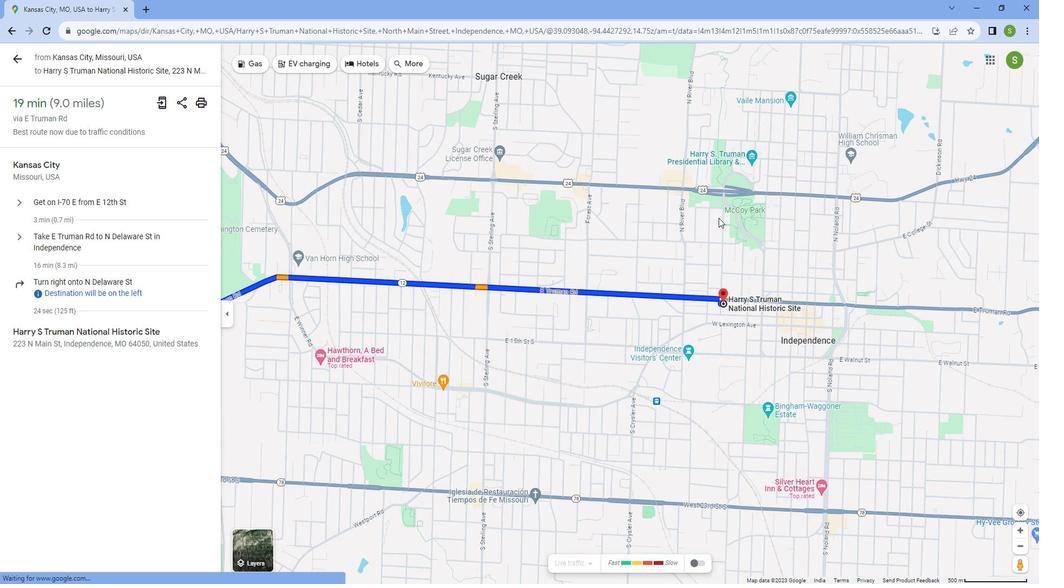 
Action: Mouse scrolled (724, 216) with delta (0, 0)
Screenshot: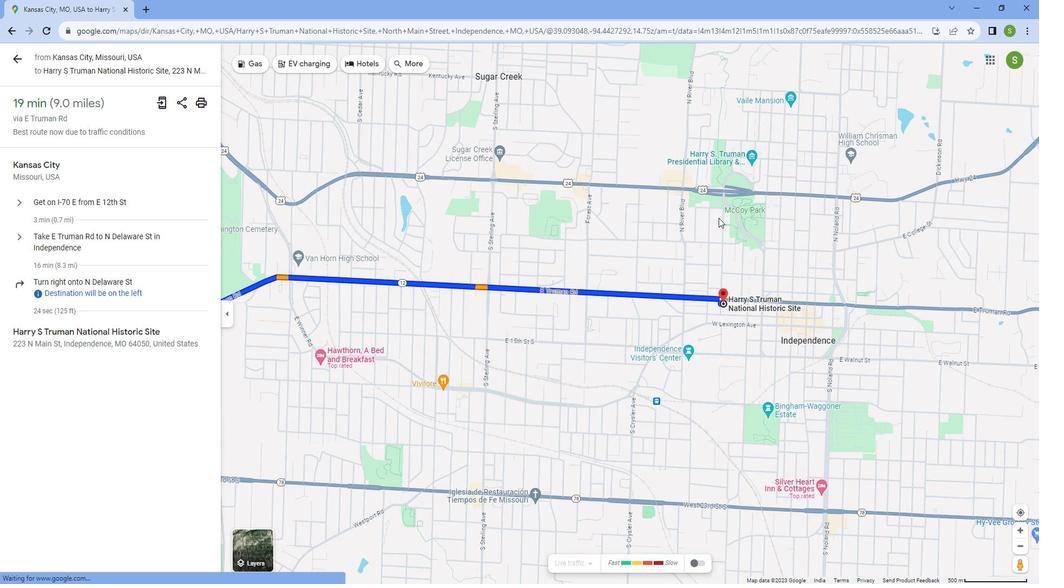 
Action: Mouse scrolled (724, 216) with delta (0, 0)
Screenshot: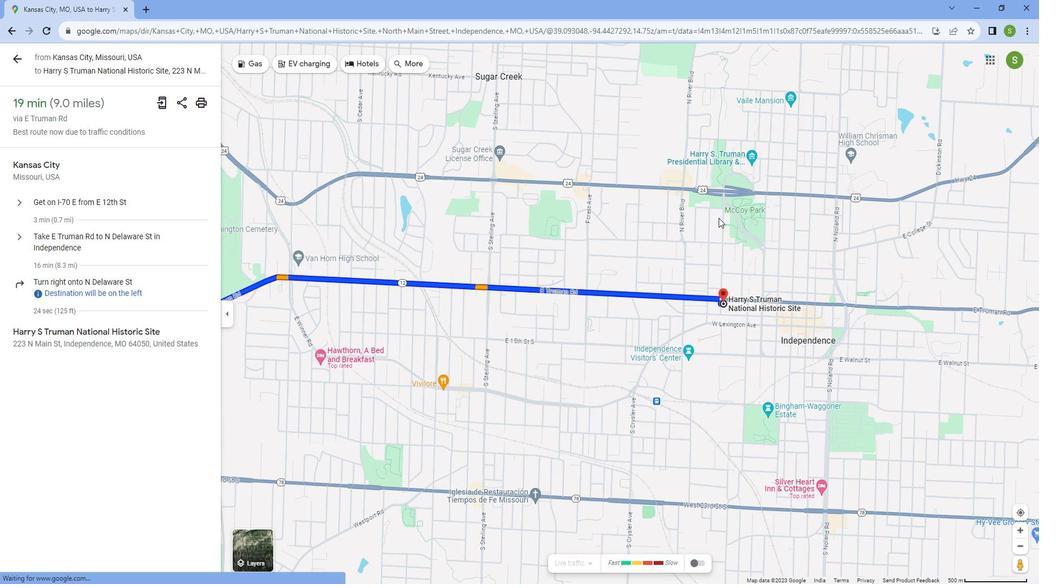 
Action: Mouse scrolled (724, 216) with delta (0, 0)
Screenshot: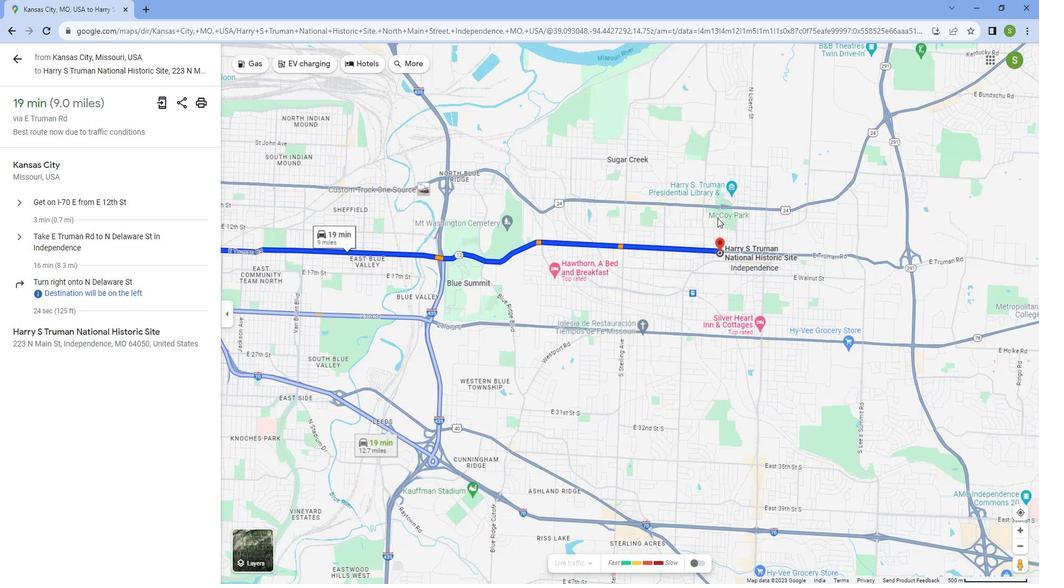 
Action: Mouse scrolled (724, 216) with delta (0, 0)
Screenshot: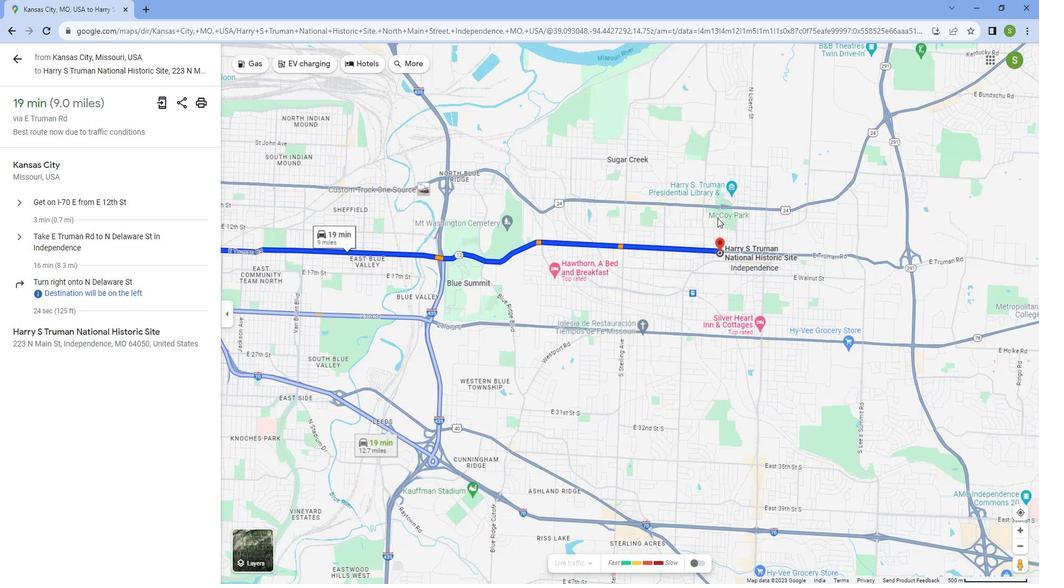 
Action: Mouse scrolled (724, 216) with delta (0, 0)
Screenshot: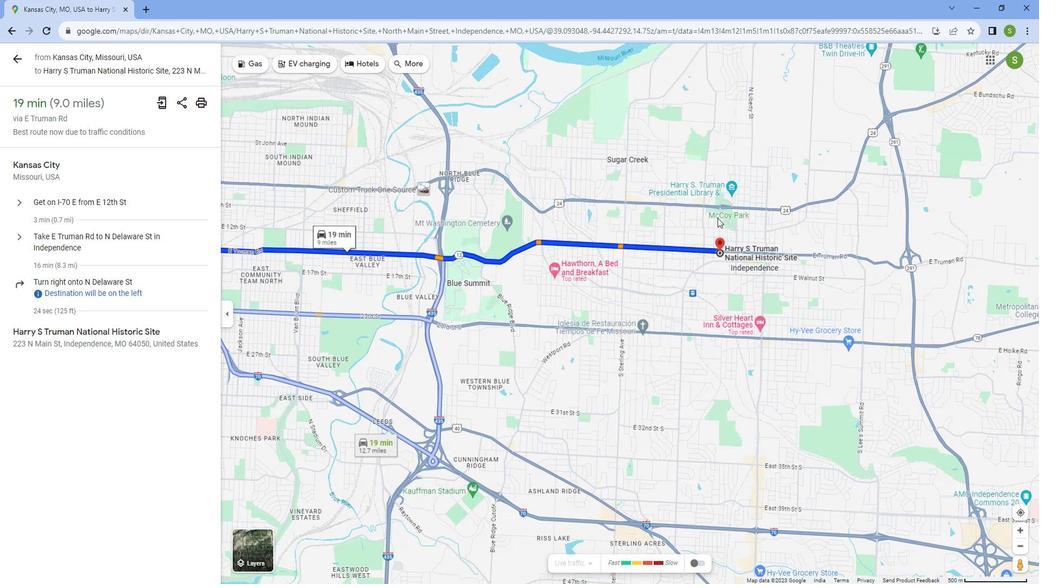 
Action: Mouse scrolled (724, 216) with delta (0, 0)
Screenshot: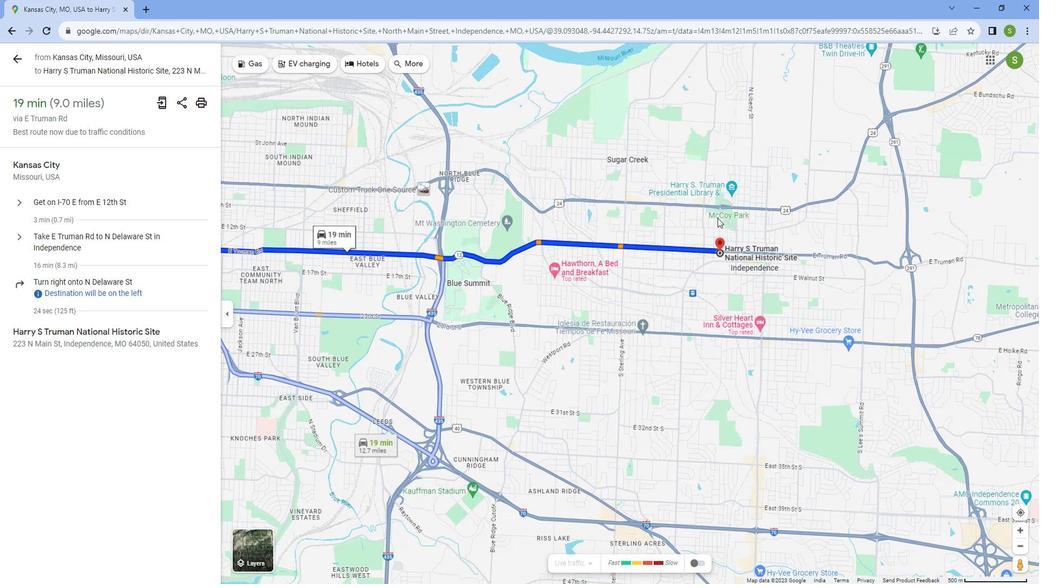 
Action: Mouse scrolled (724, 216) with delta (0, 0)
Screenshot: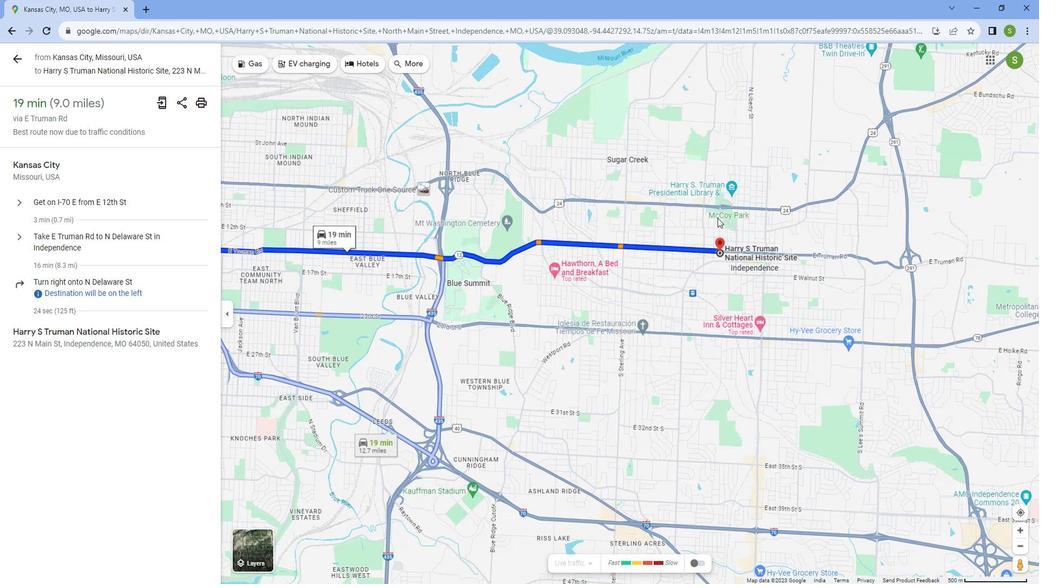 
Action: Mouse scrolled (724, 216) with delta (0, 0)
Screenshot: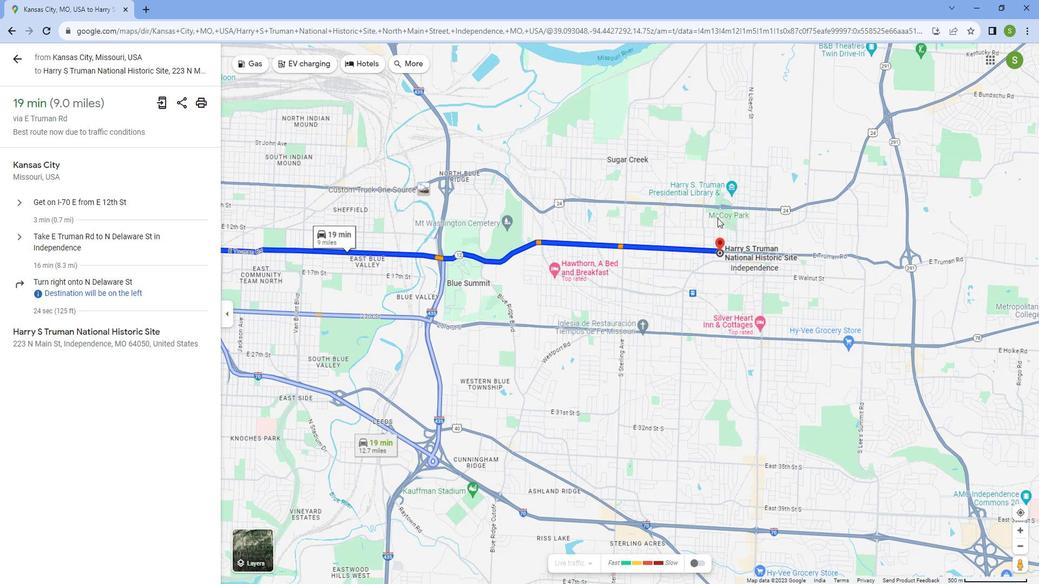 
Action: Mouse moved to (646, 198)
Screenshot: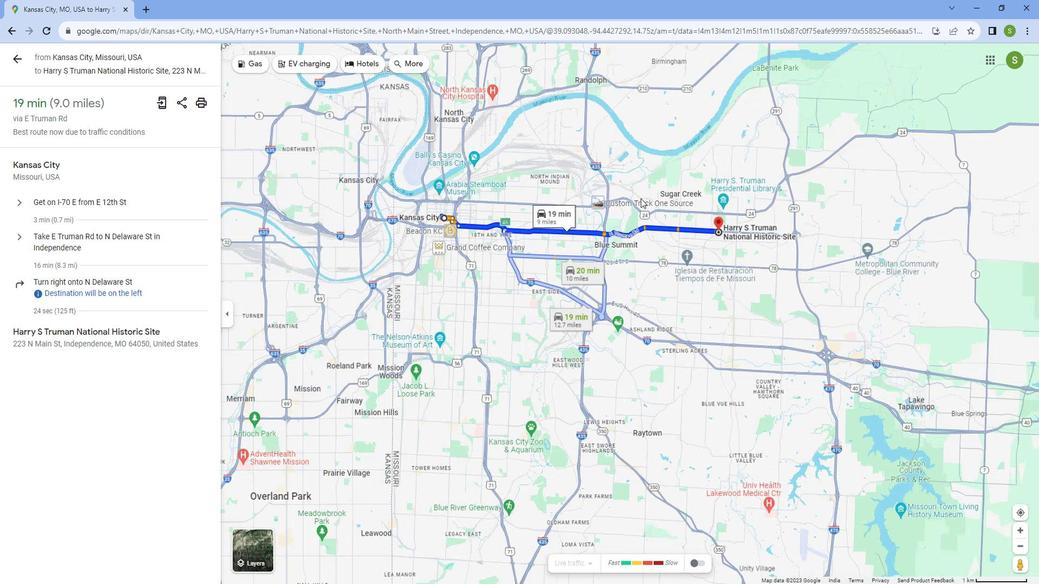 
Action: Mouse scrolled (646, 197) with delta (0, 0)
Screenshot: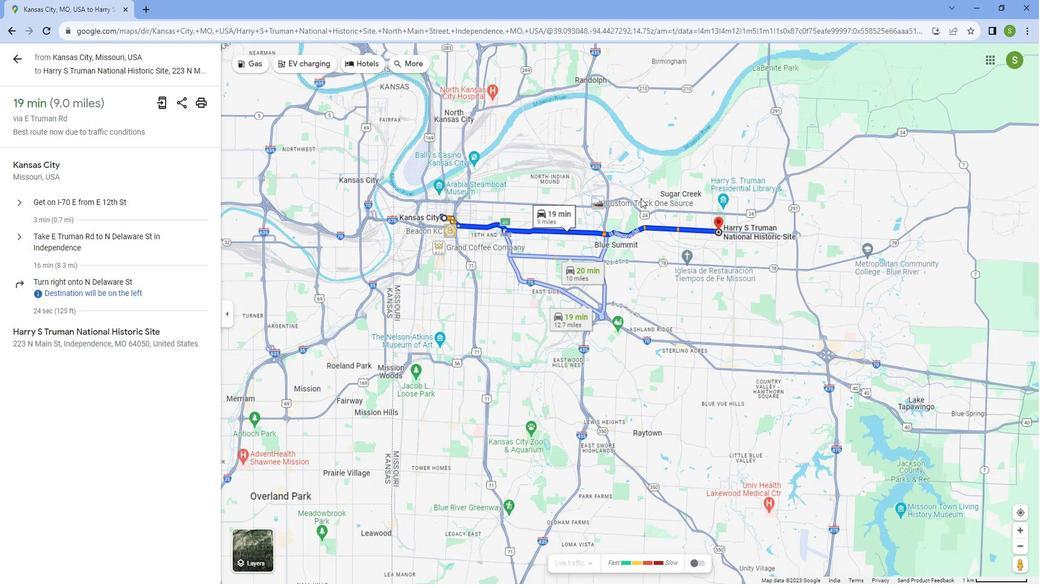 
Action: Mouse scrolled (646, 197) with delta (0, 0)
Screenshot: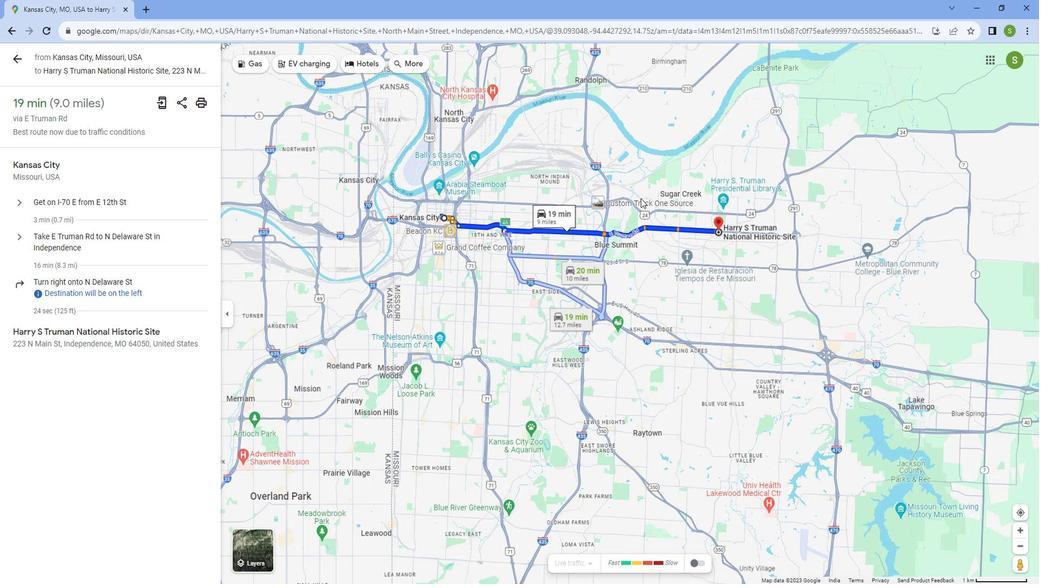 
Action: Mouse scrolled (646, 197) with delta (0, 0)
Screenshot: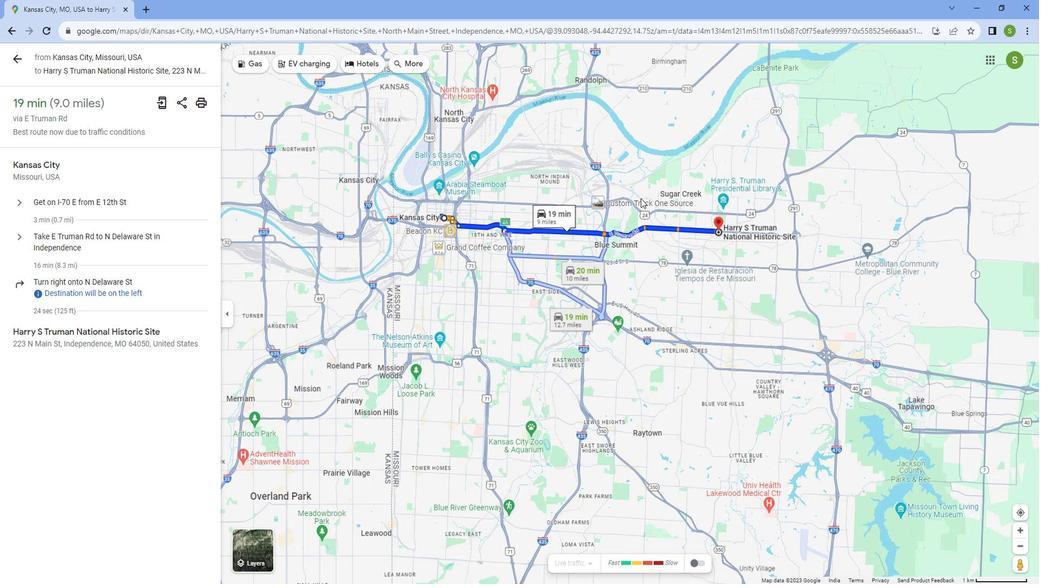 
Action: Mouse scrolled (646, 197) with delta (0, 0)
Screenshot: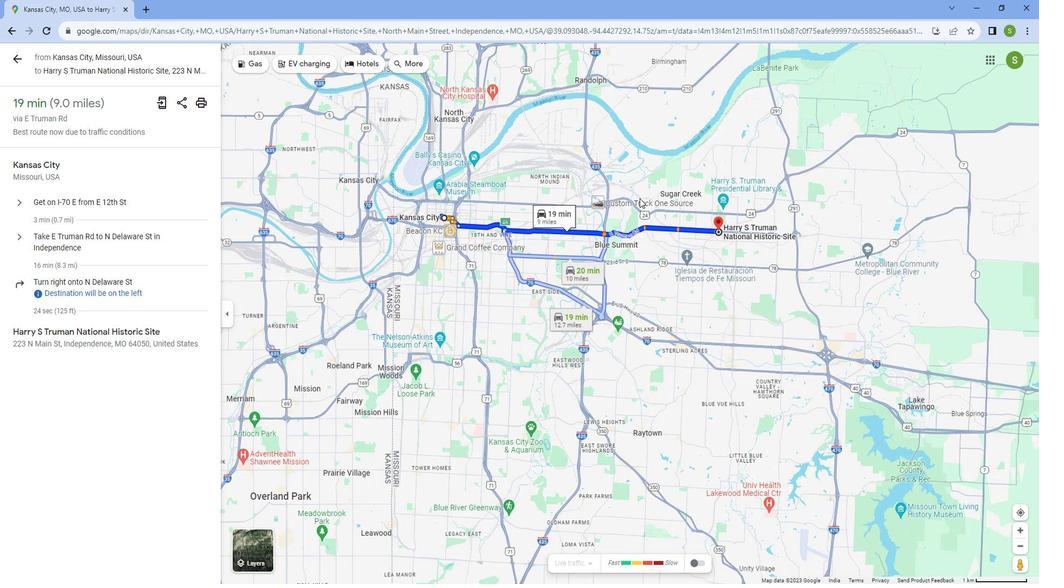 
Action: Mouse moved to (566, 190)
Screenshot: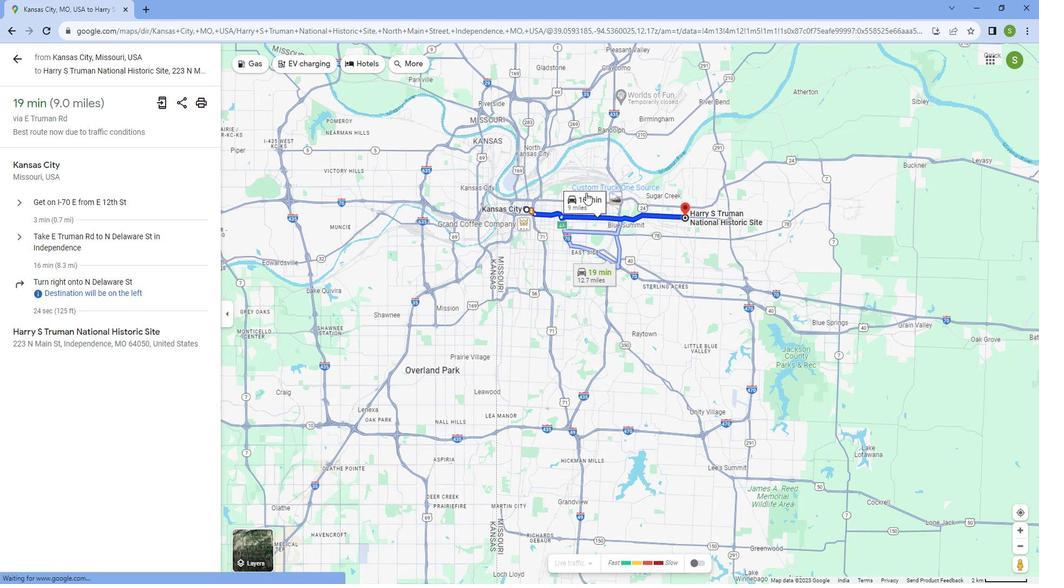 
Action: Mouse scrolled (566, 191) with delta (0, 0)
Screenshot: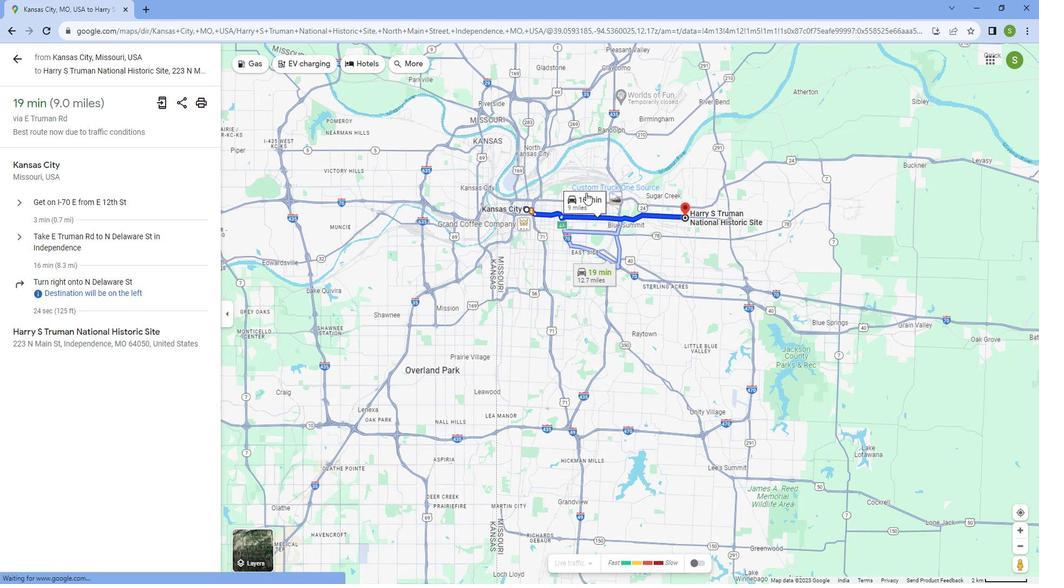
Action: Mouse moved to (560, 190)
Screenshot: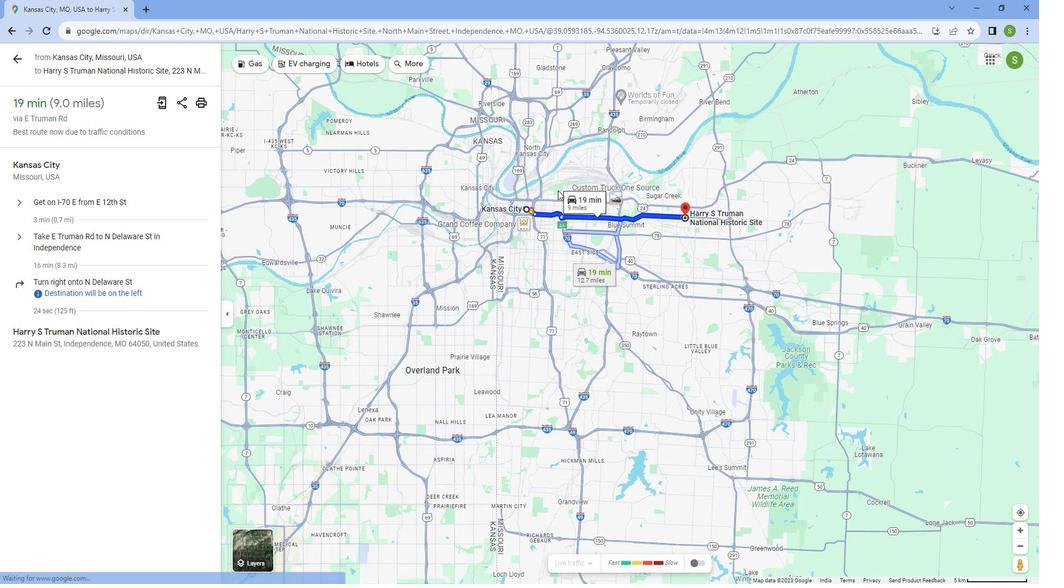 
Action: Mouse scrolled (560, 191) with delta (0, 0)
Screenshot: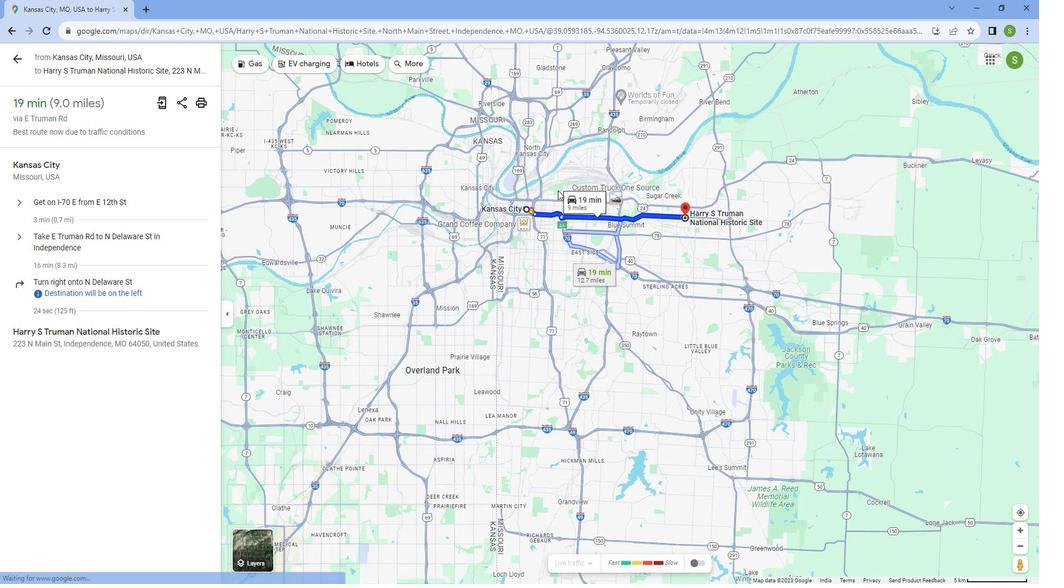 
Action: Mouse moved to (560, 190)
Screenshot: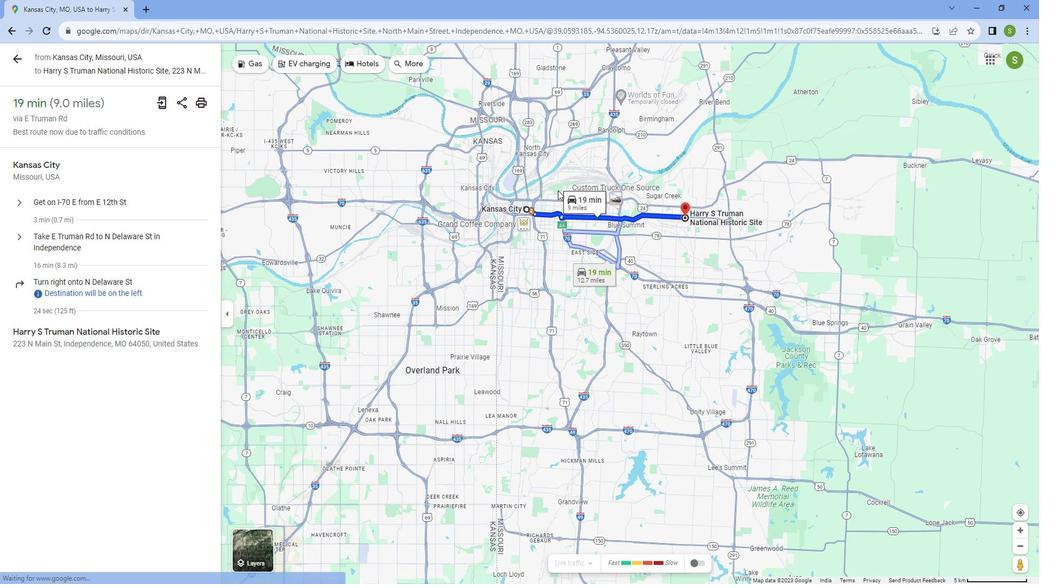 
Action: Mouse scrolled (560, 191) with delta (0, 0)
Screenshot: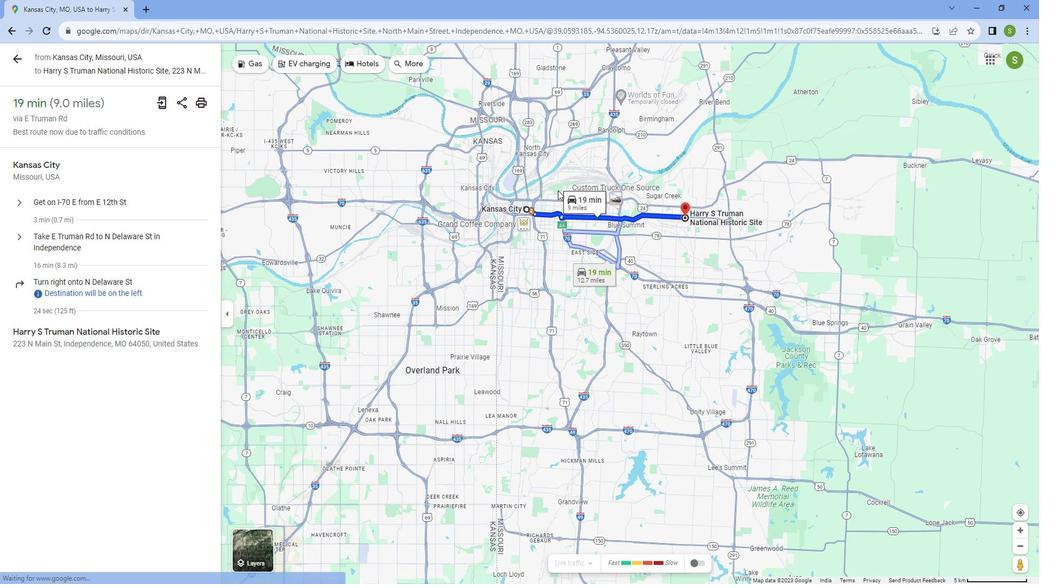 
Action: Mouse moved to (558, 189)
Screenshot: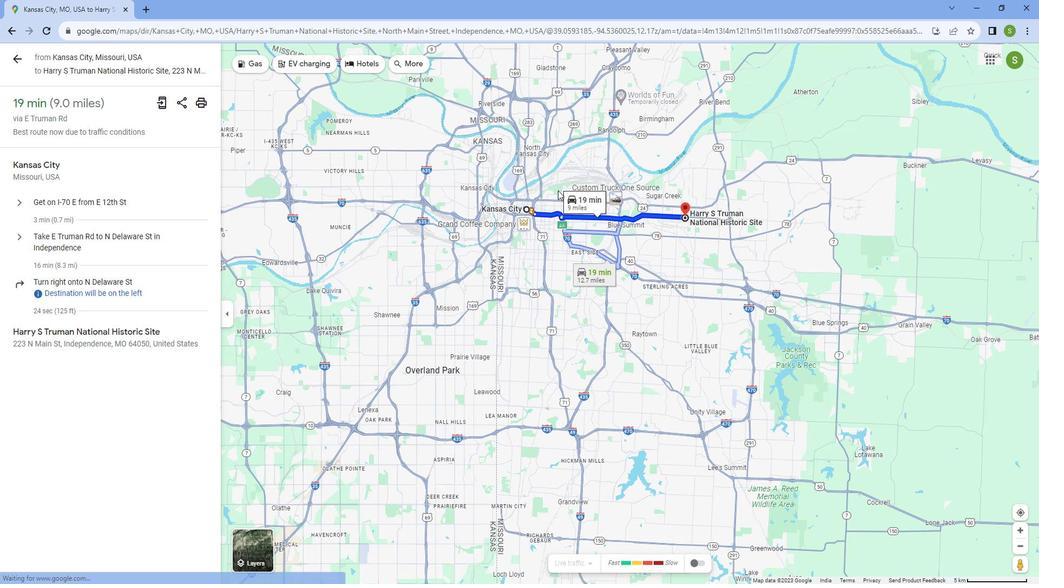 
Action: Mouse scrolled (558, 189) with delta (0, 0)
Screenshot: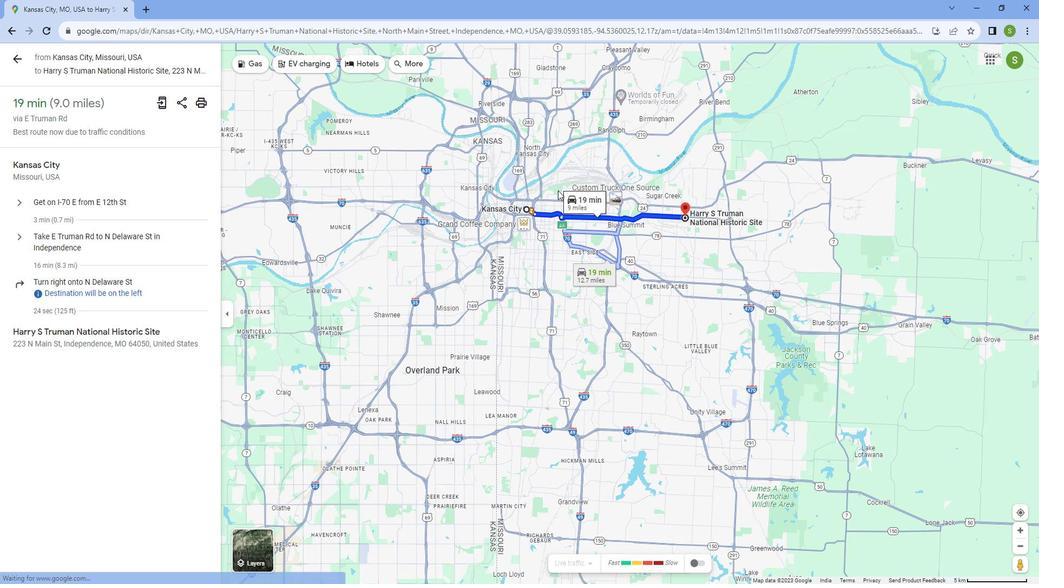 
Action: Mouse moved to (494, 192)
Screenshot: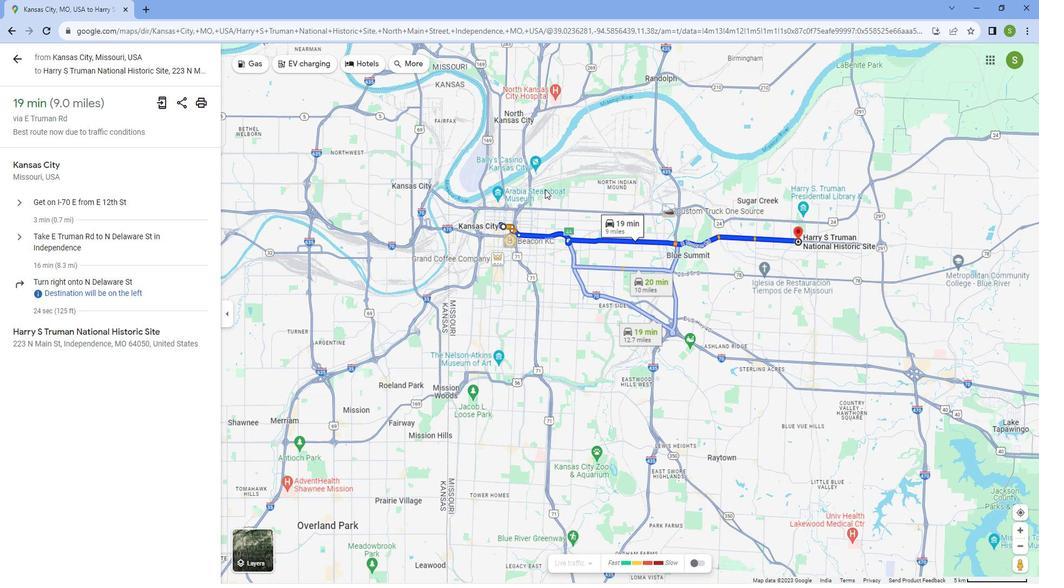 
Action: Mouse scrolled (494, 192) with delta (0, 0)
Screenshot: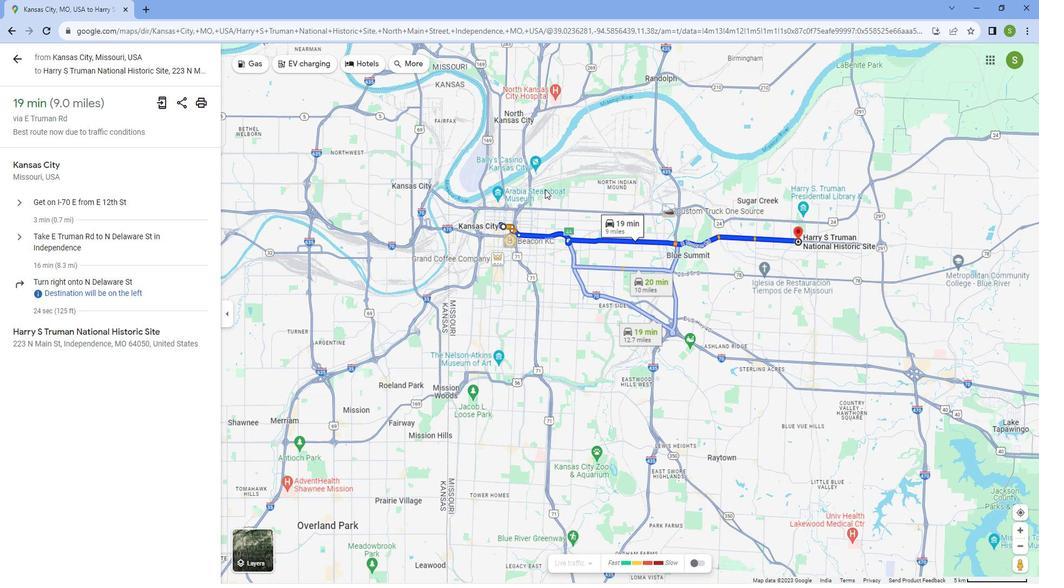 
Action: Mouse scrolled (494, 192) with delta (0, 0)
Screenshot: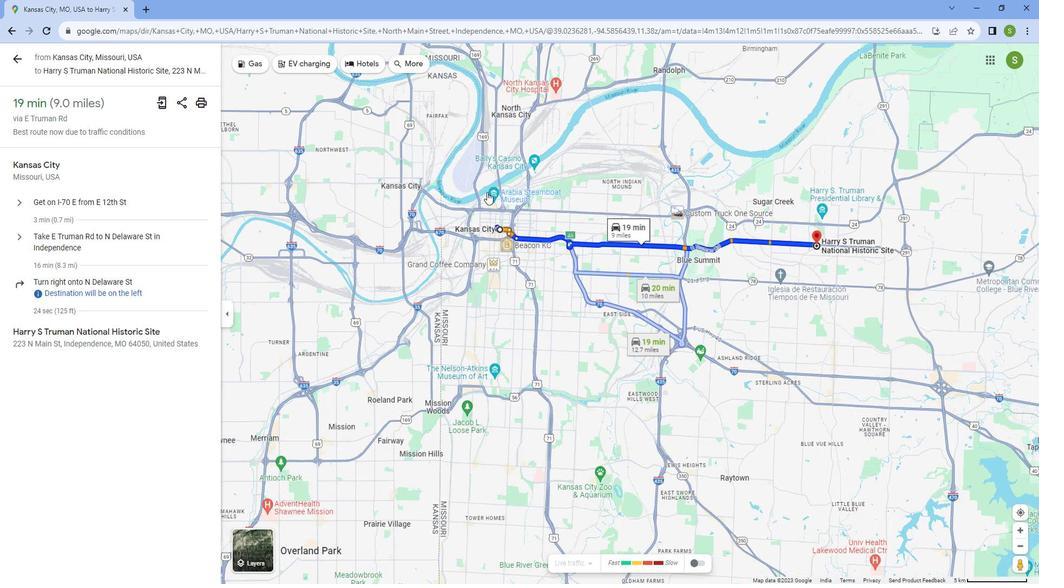 
Action: Mouse scrolled (494, 192) with delta (0, 0)
Screenshot: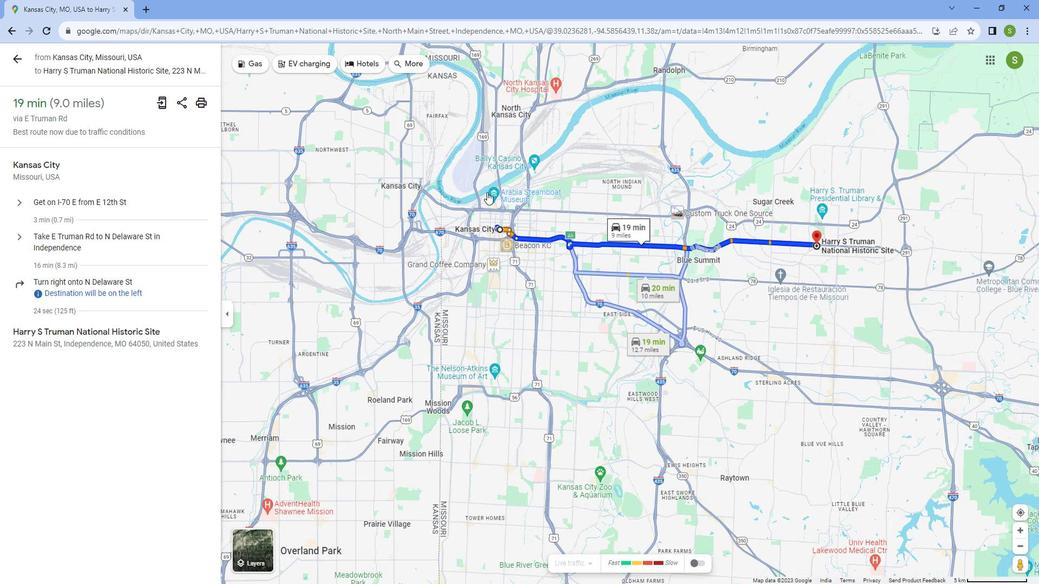 
Action: Mouse scrolled (494, 192) with delta (0, 0)
Screenshot: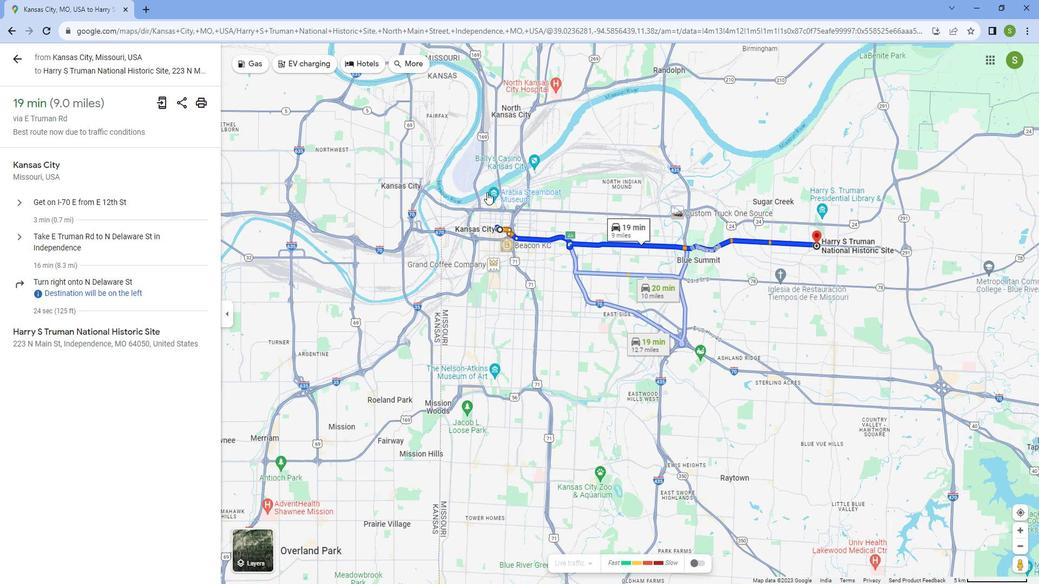 
Action: Mouse scrolled (494, 192) with delta (0, 0)
Screenshot: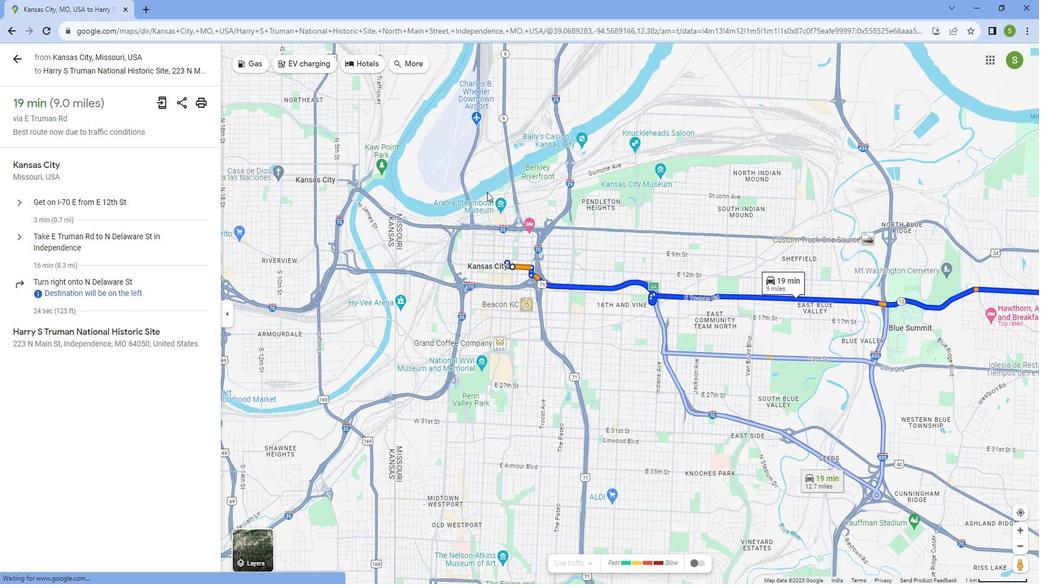 
Action: Mouse scrolled (494, 192) with delta (0, 0)
Screenshot: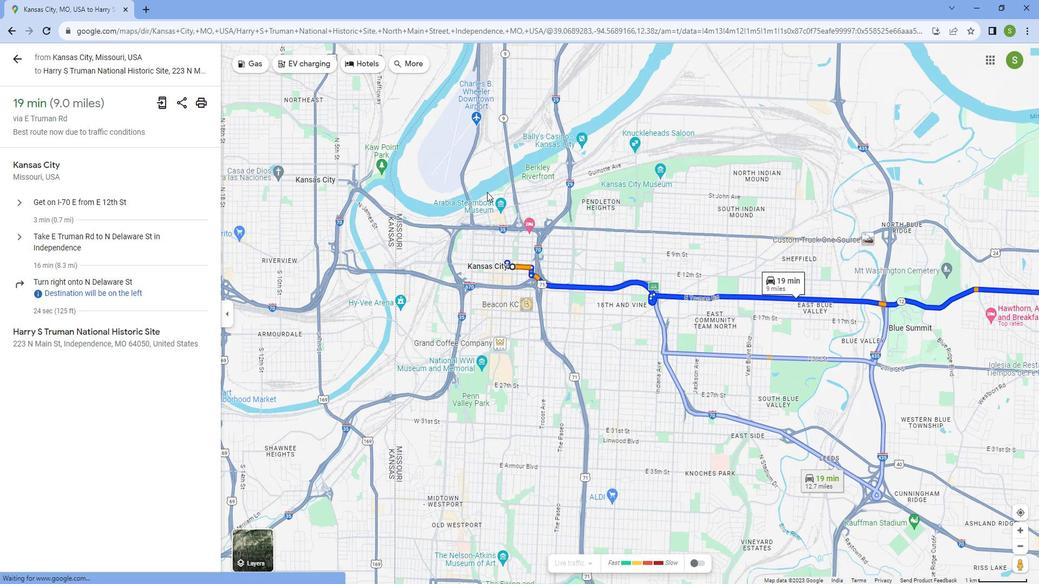 
Action: Mouse scrolled (494, 192) with delta (0, 0)
Screenshot: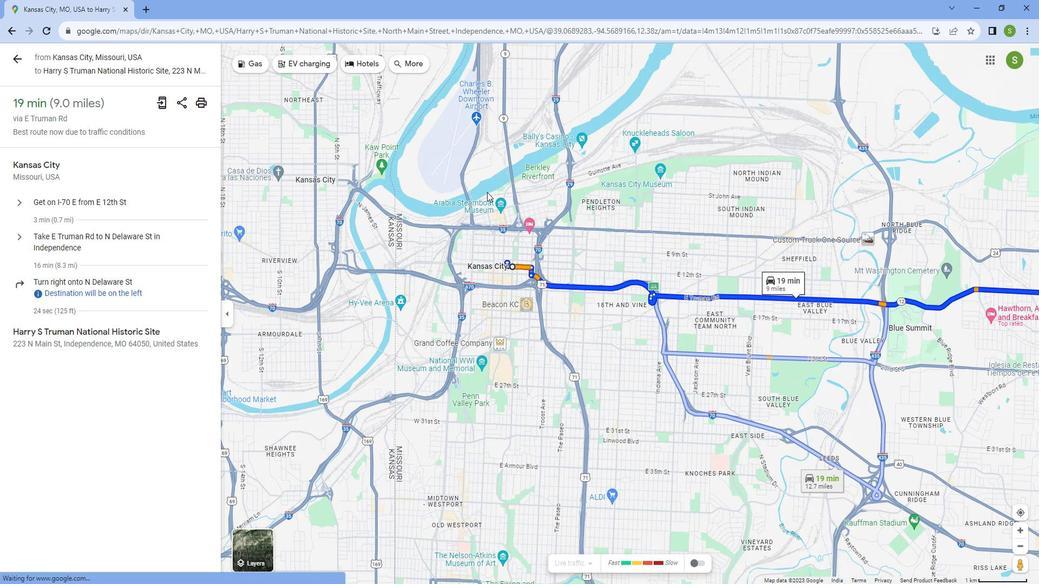 
Action: Mouse scrolled (494, 192) with delta (0, 0)
Screenshot: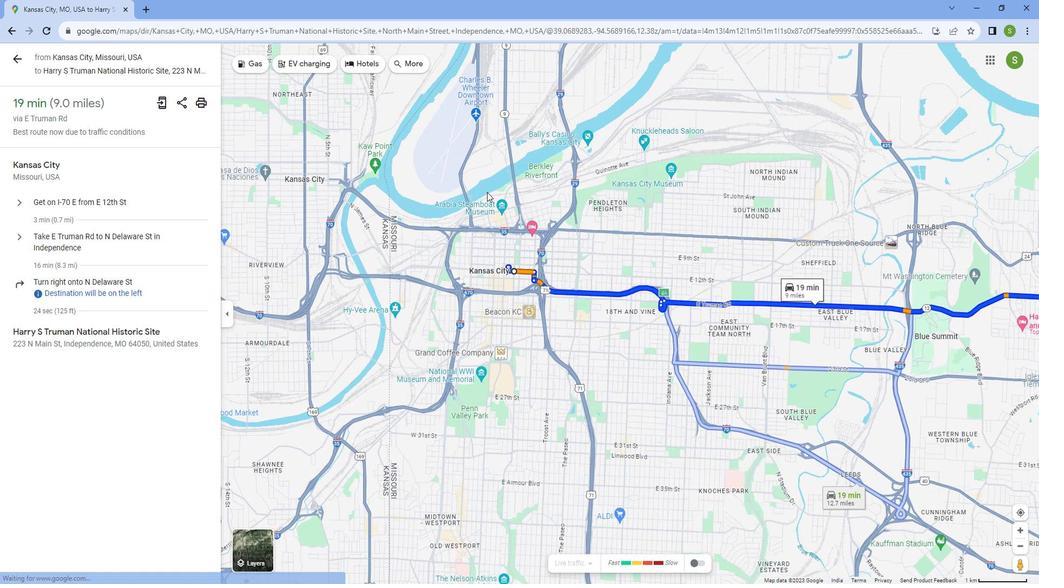 
Action: Mouse scrolled (494, 192) with delta (0, 0)
Screenshot: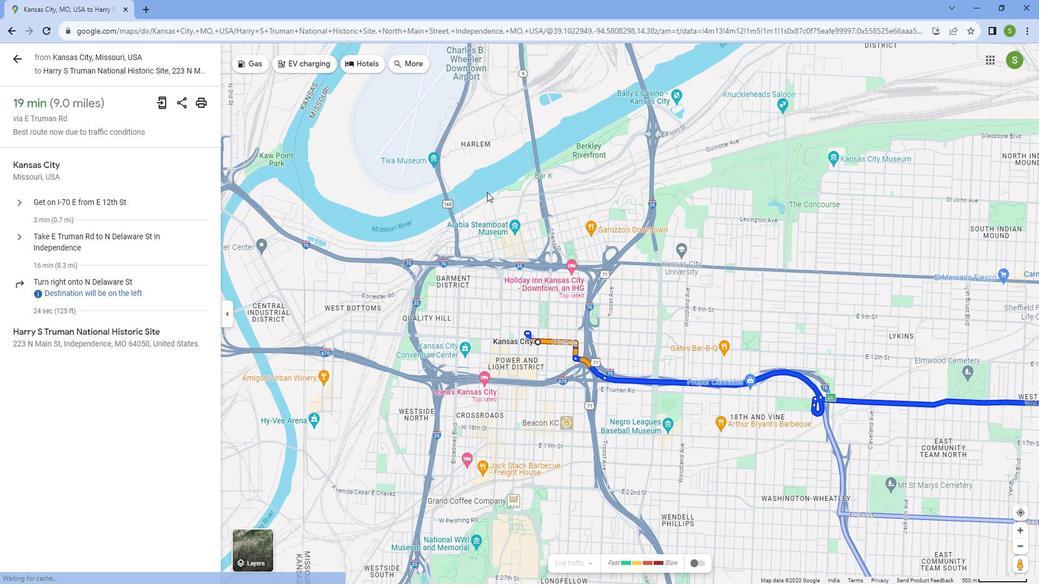 
Action: Mouse scrolled (494, 192) with delta (0, 0)
Screenshot: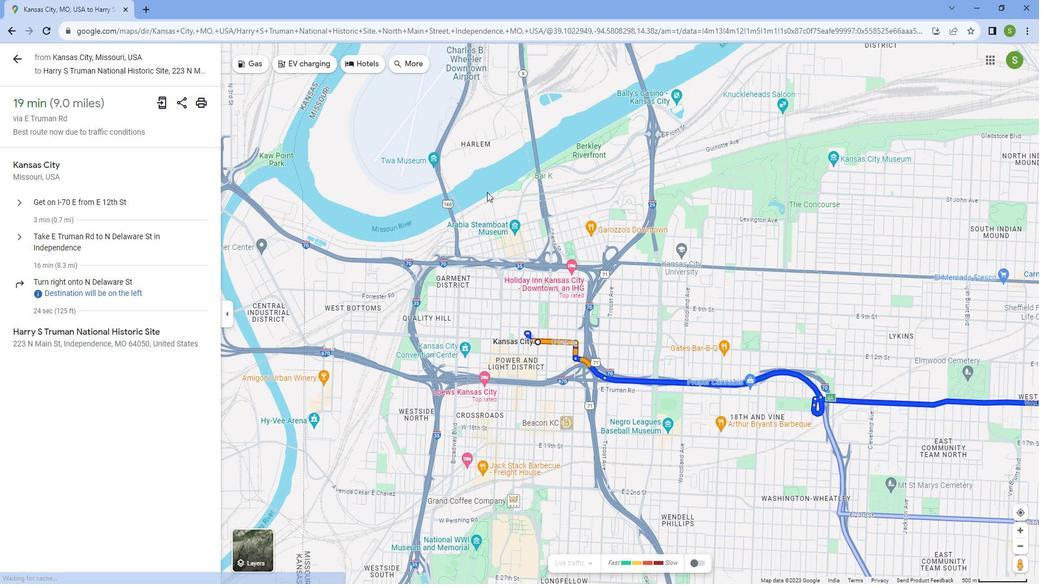 
Action: Mouse scrolled (494, 192) with delta (0, 0)
Screenshot: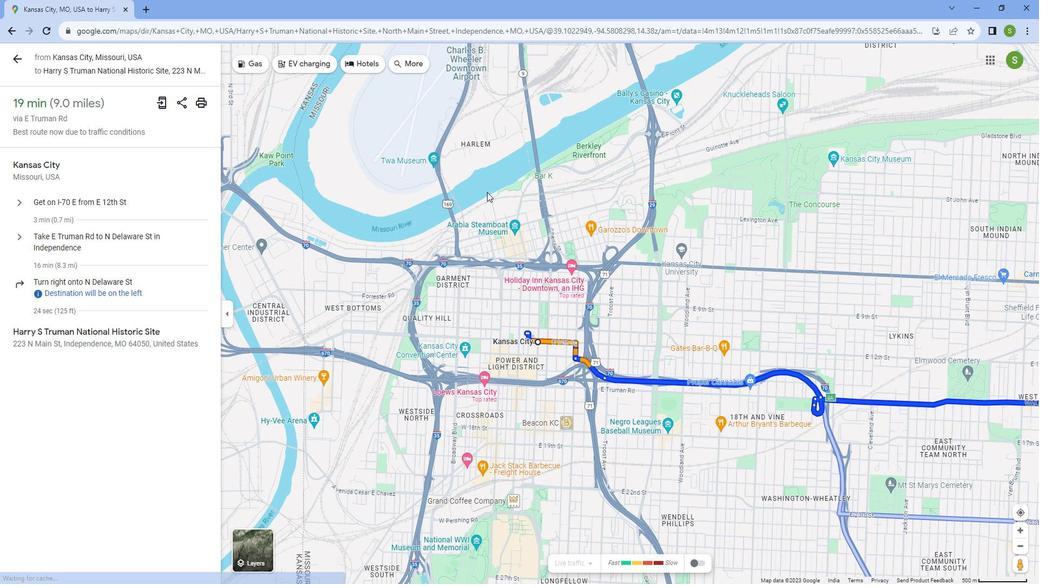 
Action: Mouse scrolled (494, 191) with delta (0, 0)
Screenshot: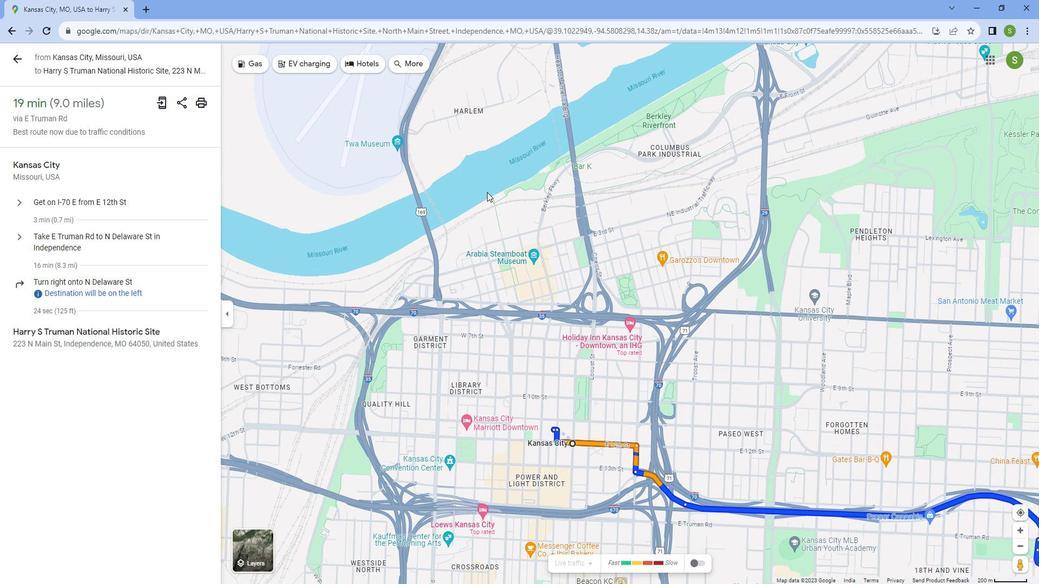 
Action: Mouse scrolled (494, 191) with delta (0, 0)
Screenshot: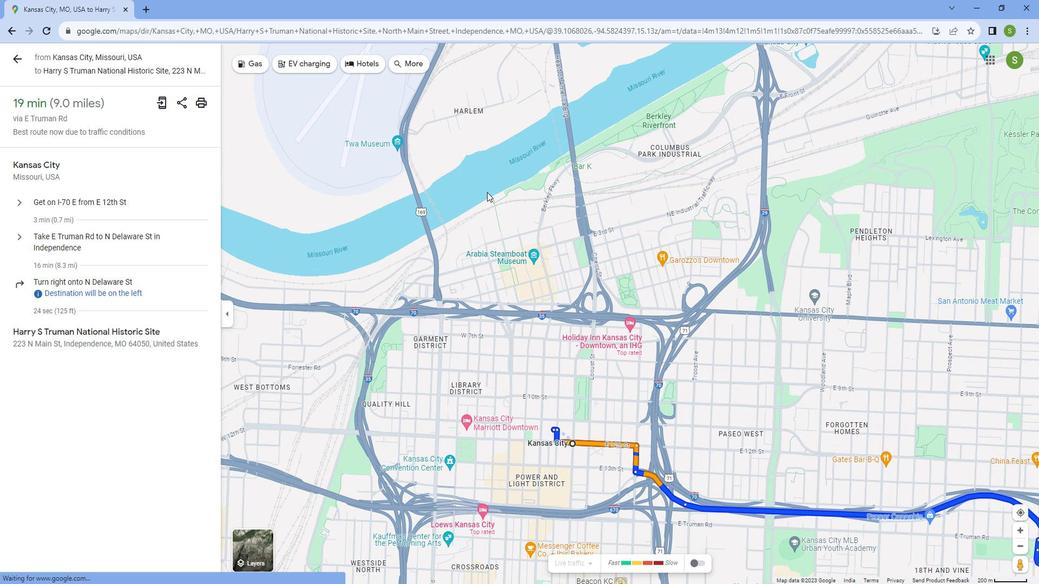 
Action: Mouse scrolled (494, 191) with delta (0, 0)
Screenshot: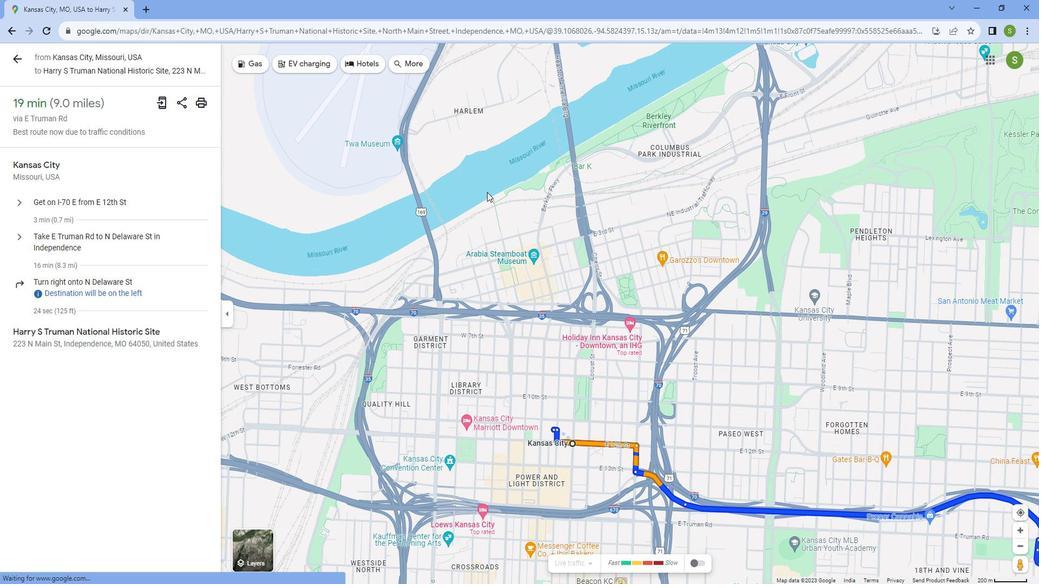 
Action: Mouse scrolled (494, 191) with delta (0, 0)
Screenshot: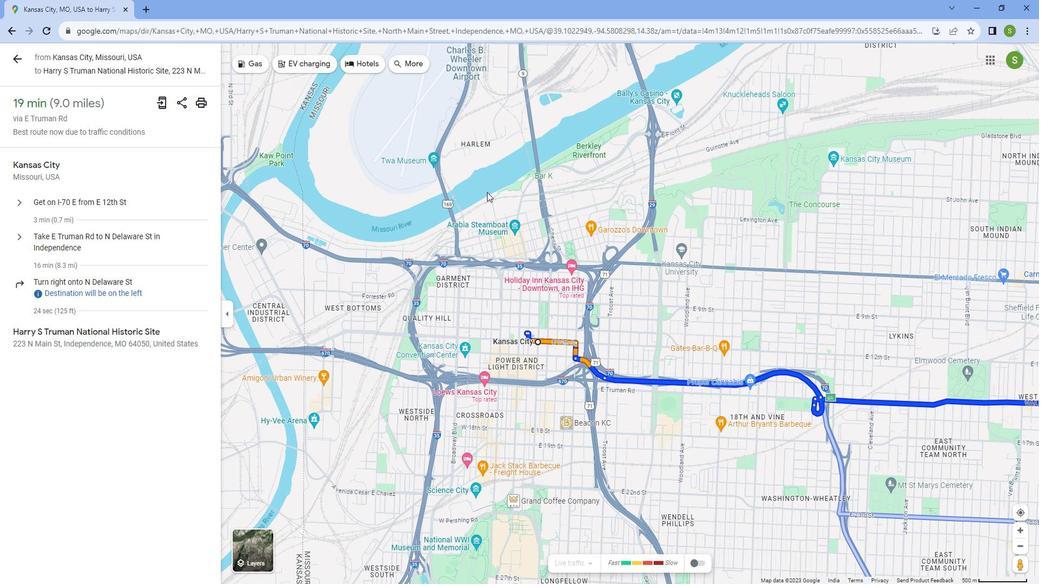
Action: Mouse scrolled (494, 191) with delta (0, 0)
Screenshot: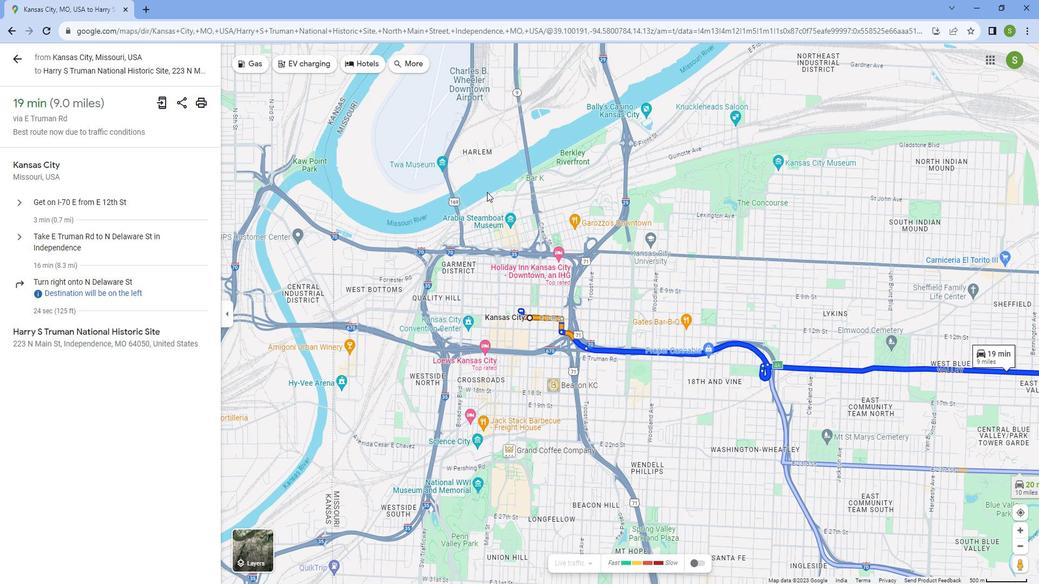 
Action: Mouse scrolled (494, 191) with delta (0, 0)
Screenshot: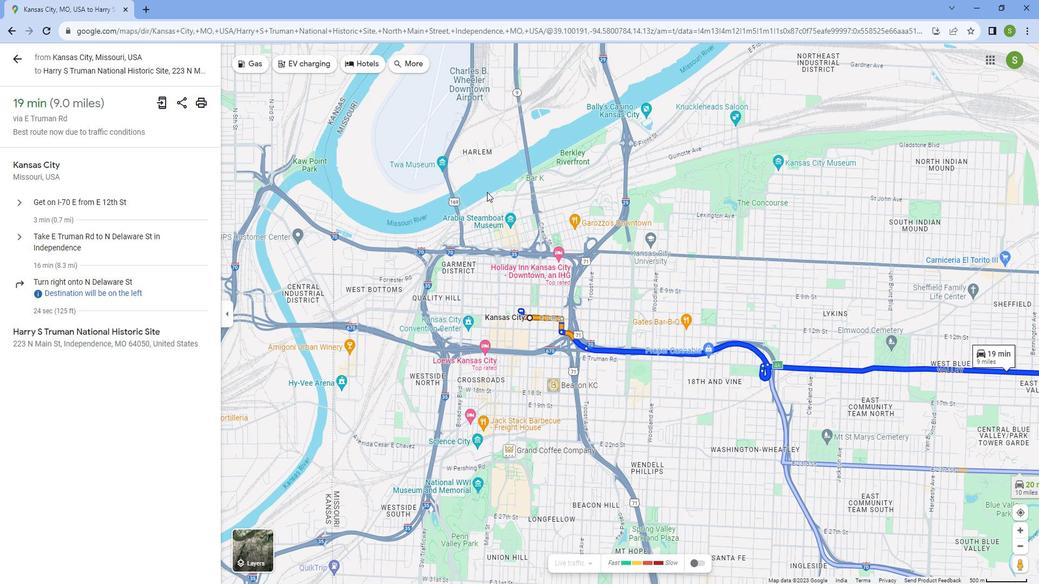 
Action: Mouse scrolled (494, 191) with delta (0, 0)
Screenshot: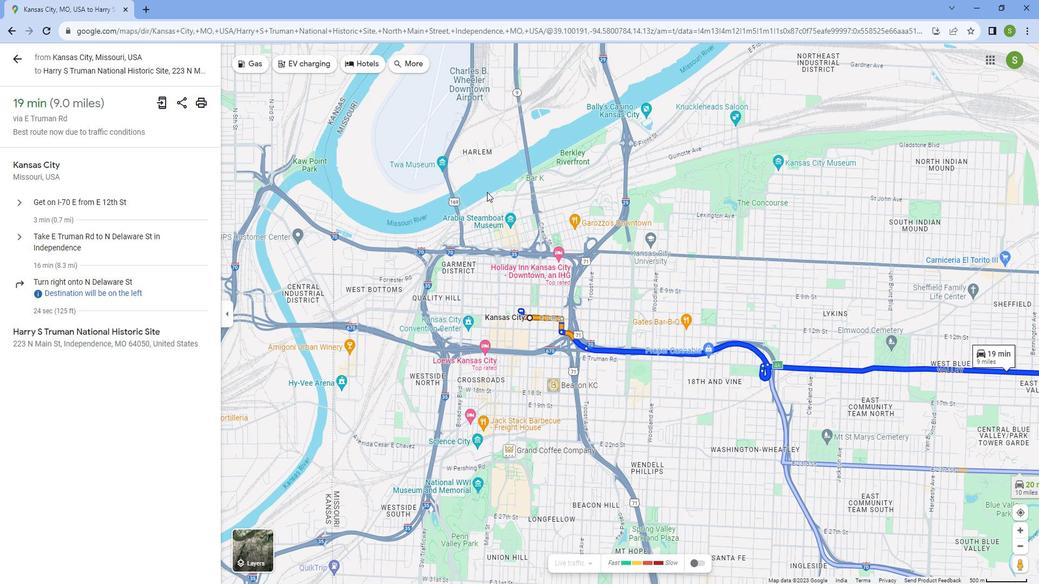 
Action: Mouse scrolled (494, 191) with delta (0, 0)
Screenshot: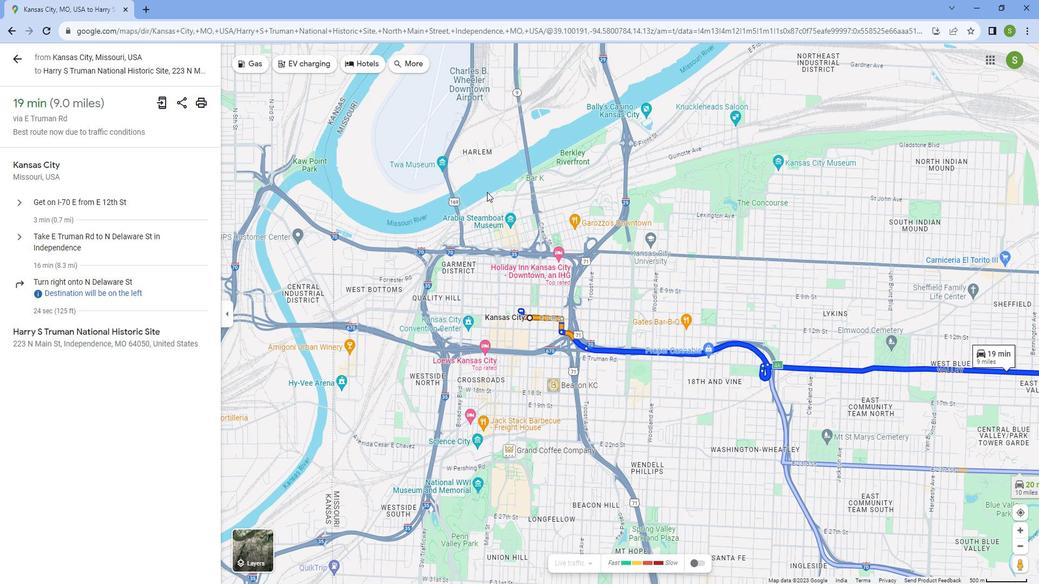 
Action: Mouse scrolled (494, 191) with delta (0, 0)
Screenshot: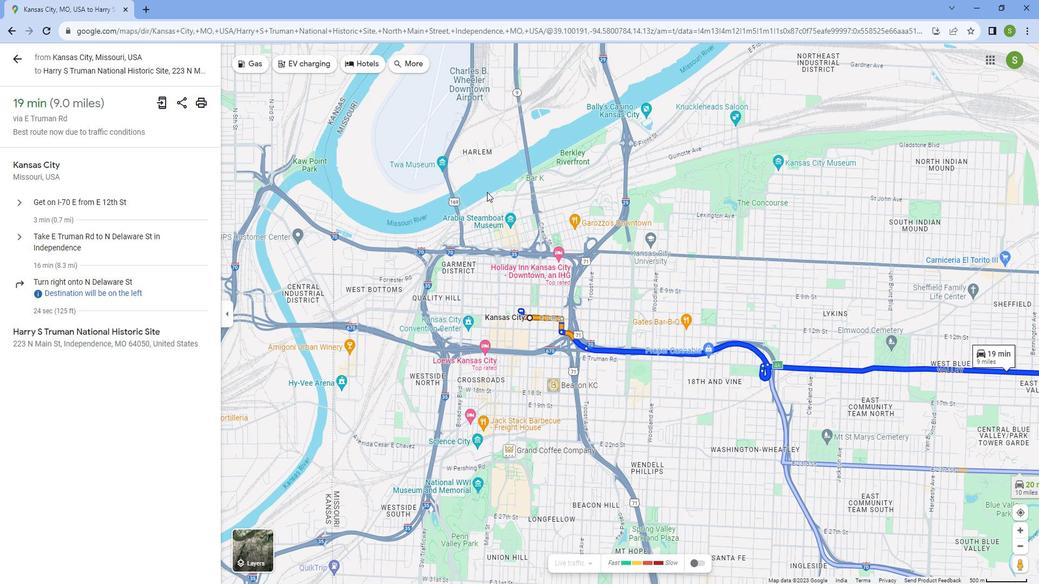 
Action: Mouse moved to (582, 173)
Screenshot: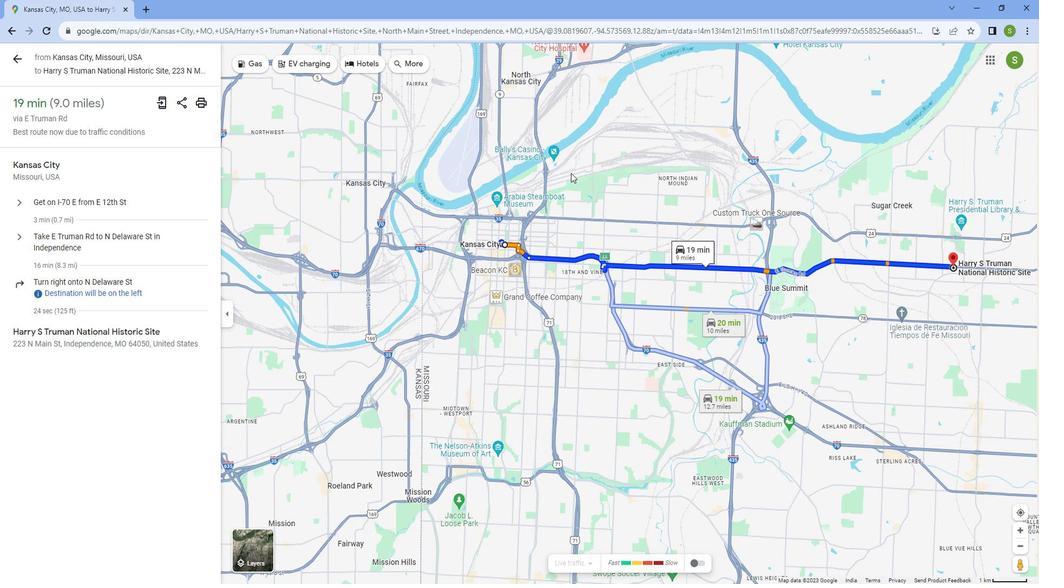 
